 Task: Add an event with the title Second Sales Strategy Meeting, date '2024/04/05', time 7:30 AM to 9:30 AMand add a description: At the conclusion of the Networking Mixer Event, participants will have the opportunity to reflect on their networking experiences, share their key takeaways, and provide feedback on the event. Contact information exchanged during the event will enable attendees to follow up and nurture the connections made, ensuring that the networking experience extends beyond the event itself., put the event into Orange category . Add location for the event as: 890 Olive Lane, Girona, Spain, logged in from the account softage.7@softage.netand send the event invitation to softage.6@softage.net and softage.8@softage.net. Set a reminder for the event 74 week before
Action: Mouse moved to (133, 150)
Screenshot: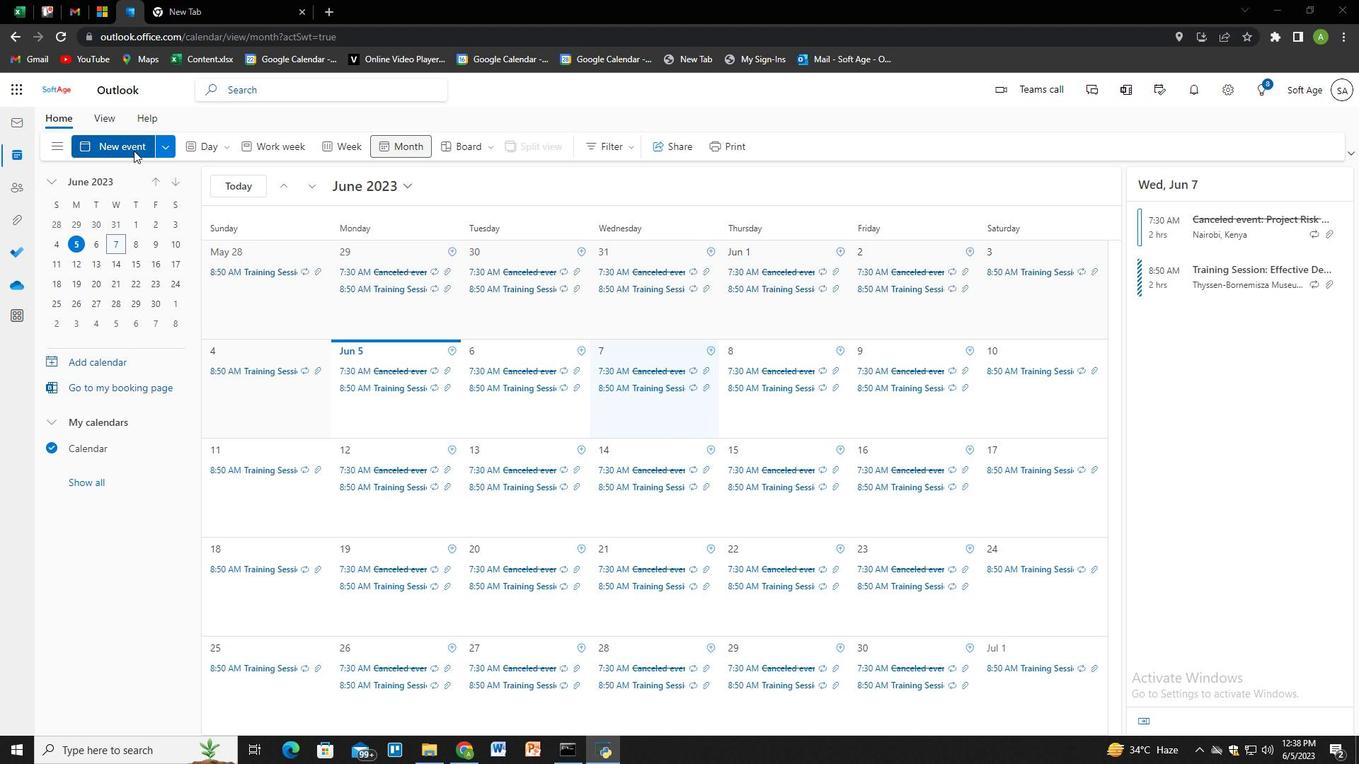 
Action: Mouse pressed left at (133, 150)
Screenshot: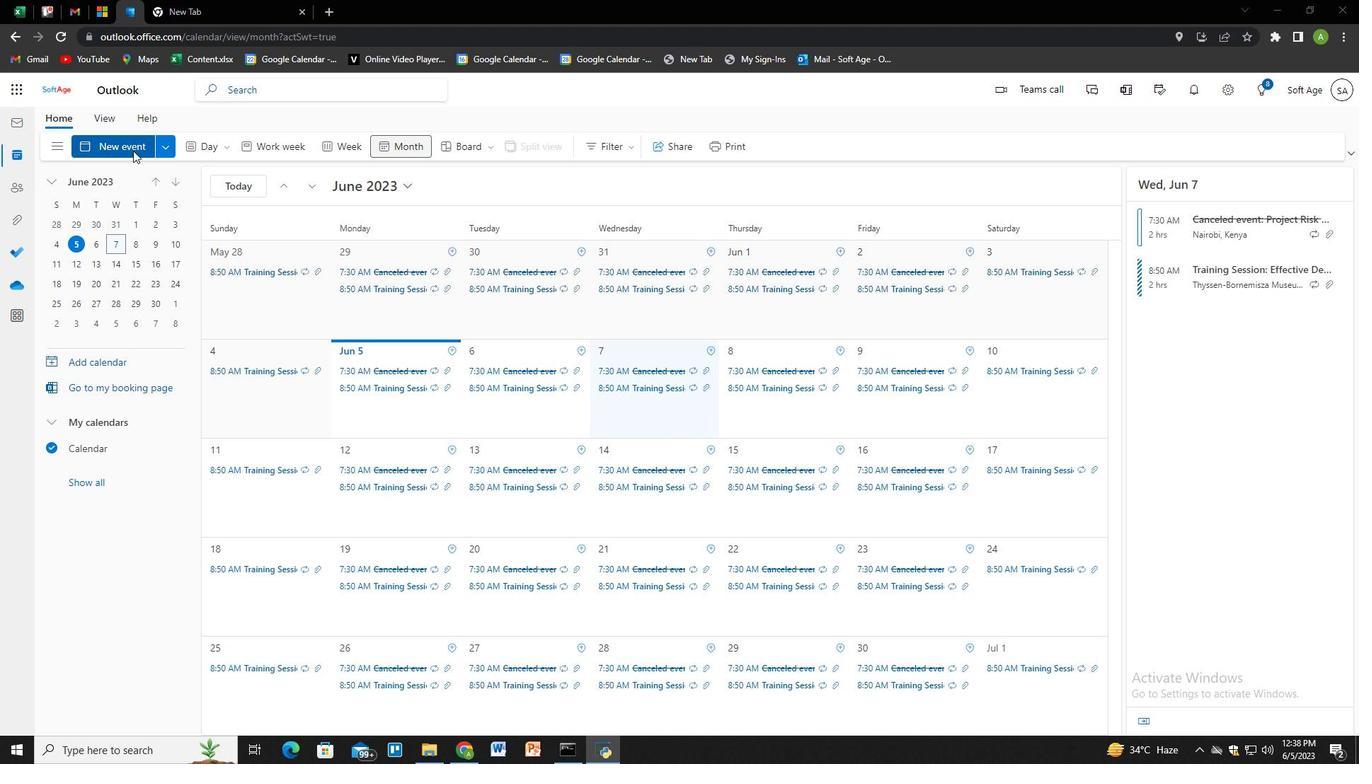 
Action: Mouse moved to (362, 234)
Screenshot: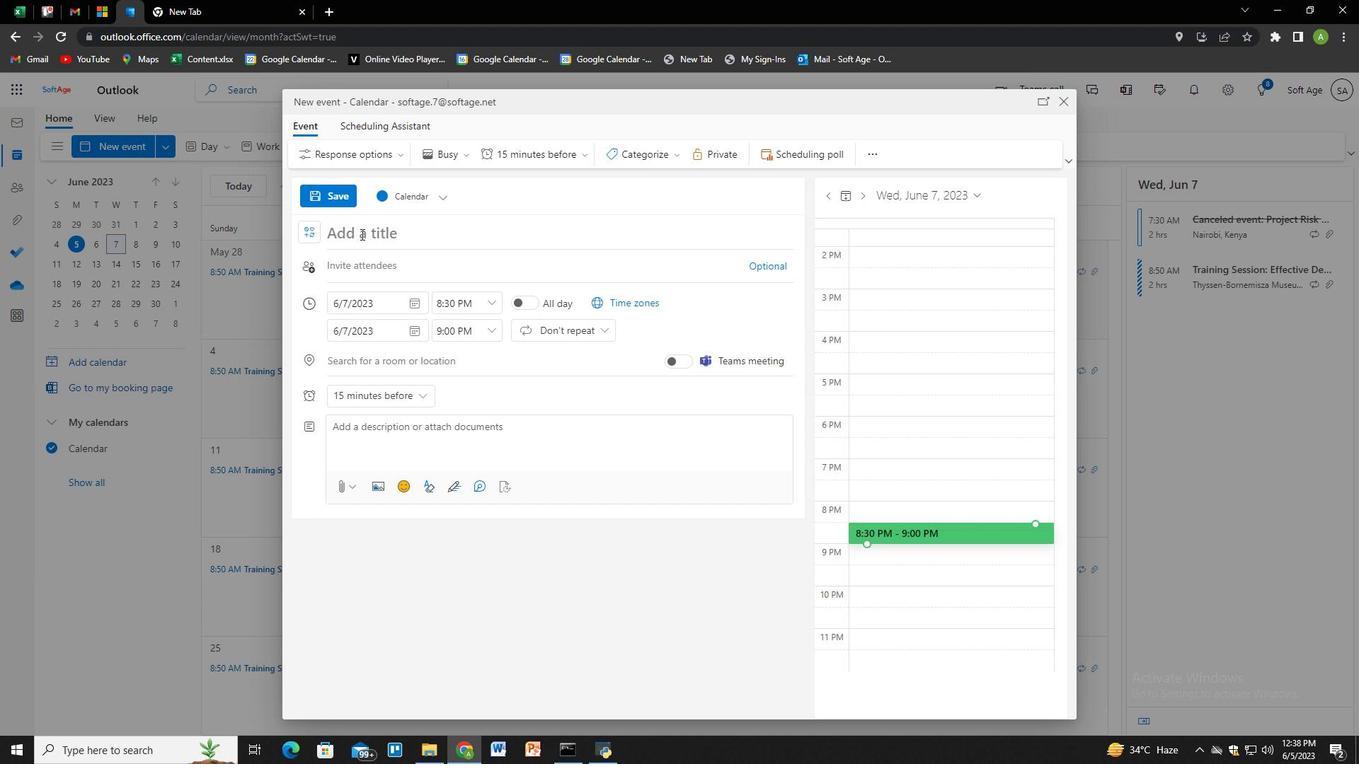 
Action: Key pressed <Key.shift>Secon<Key.space><Key.backspace>d<Key.space><Key.shift>Sales<Key.space><Key.shift>Strategy<Key.space><Key.shift>Meeting
Screenshot: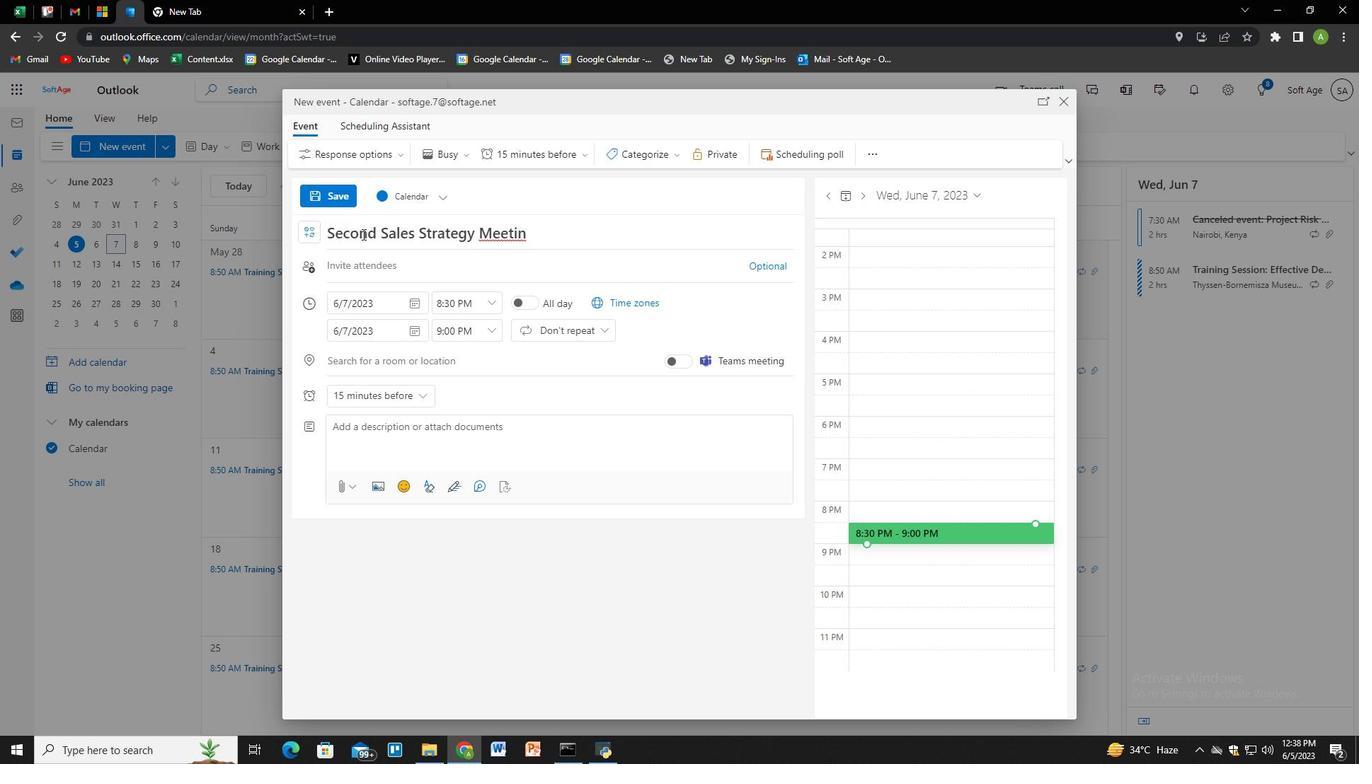
Action: Mouse moved to (412, 308)
Screenshot: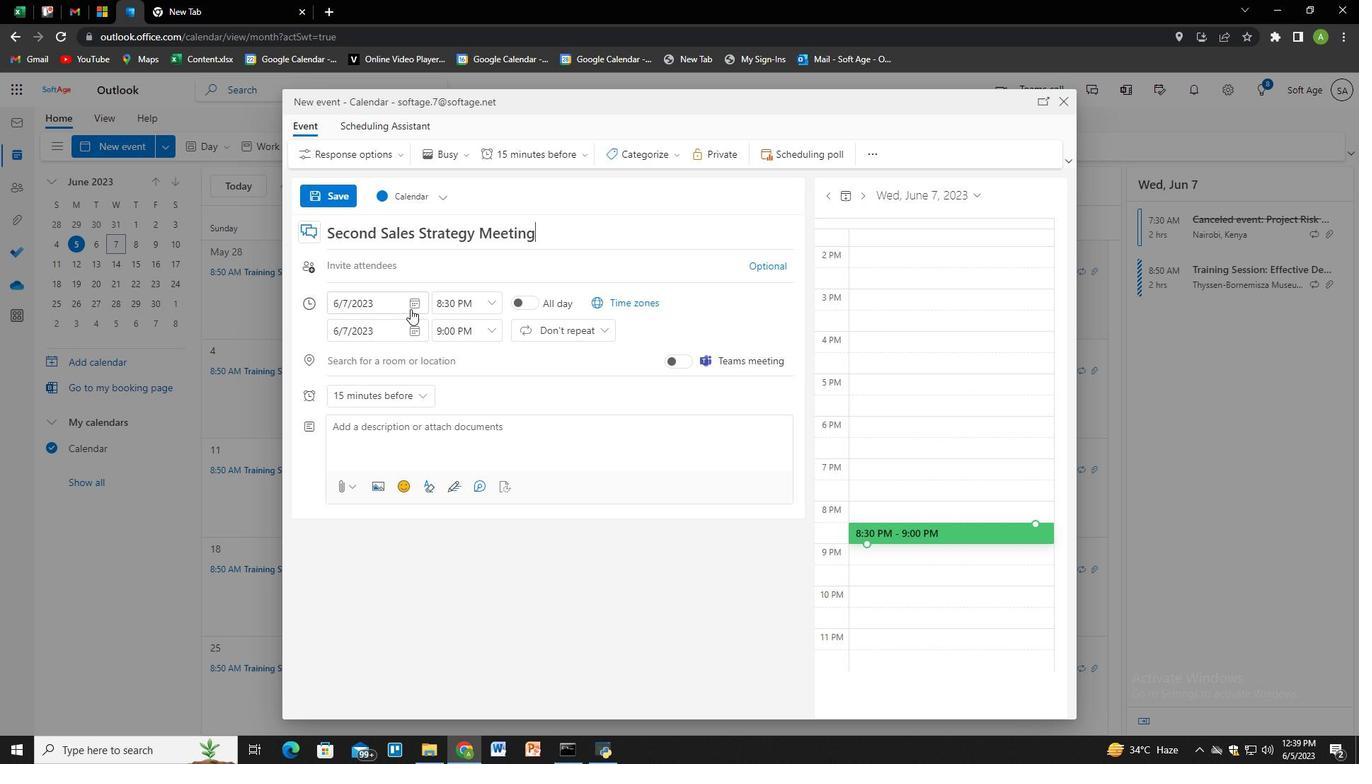 
Action: Mouse pressed left at (412, 308)
Screenshot: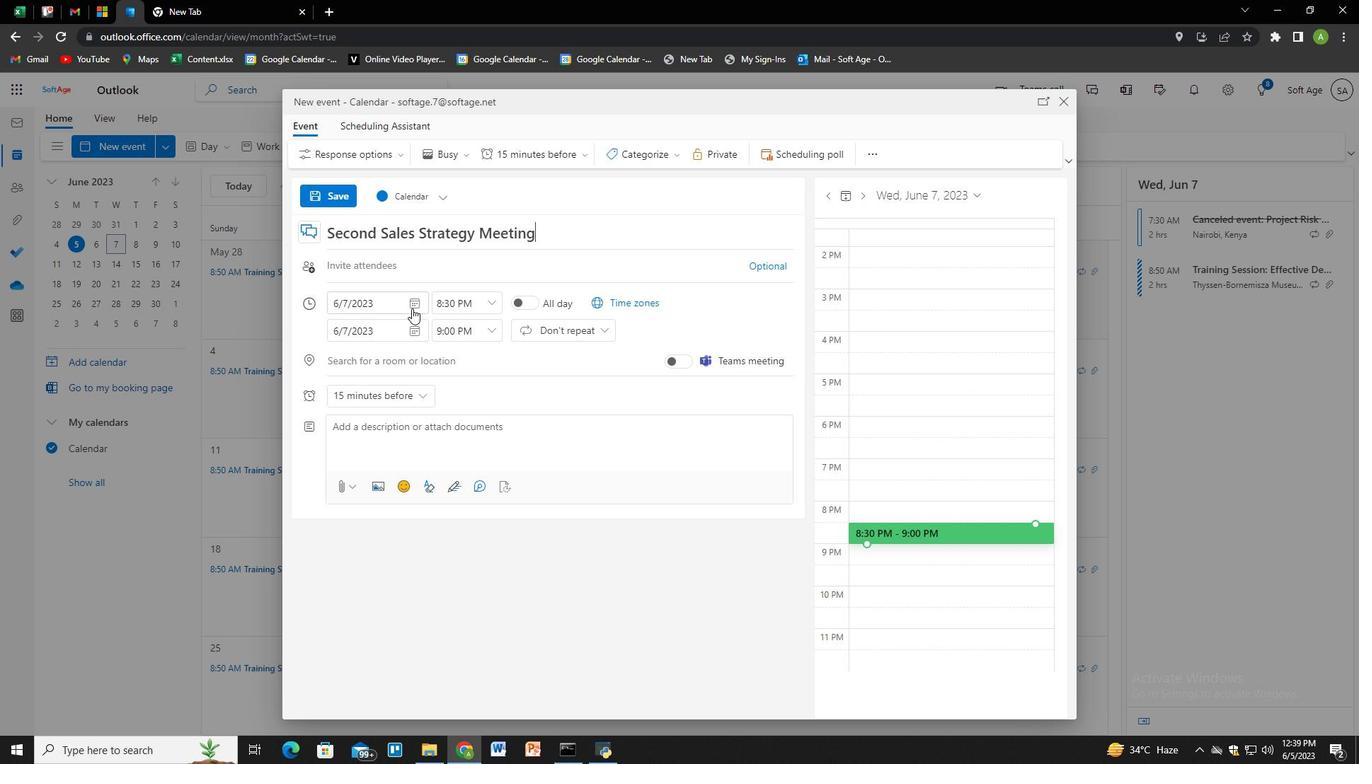 
Action: Mouse moved to (451, 328)
Screenshot: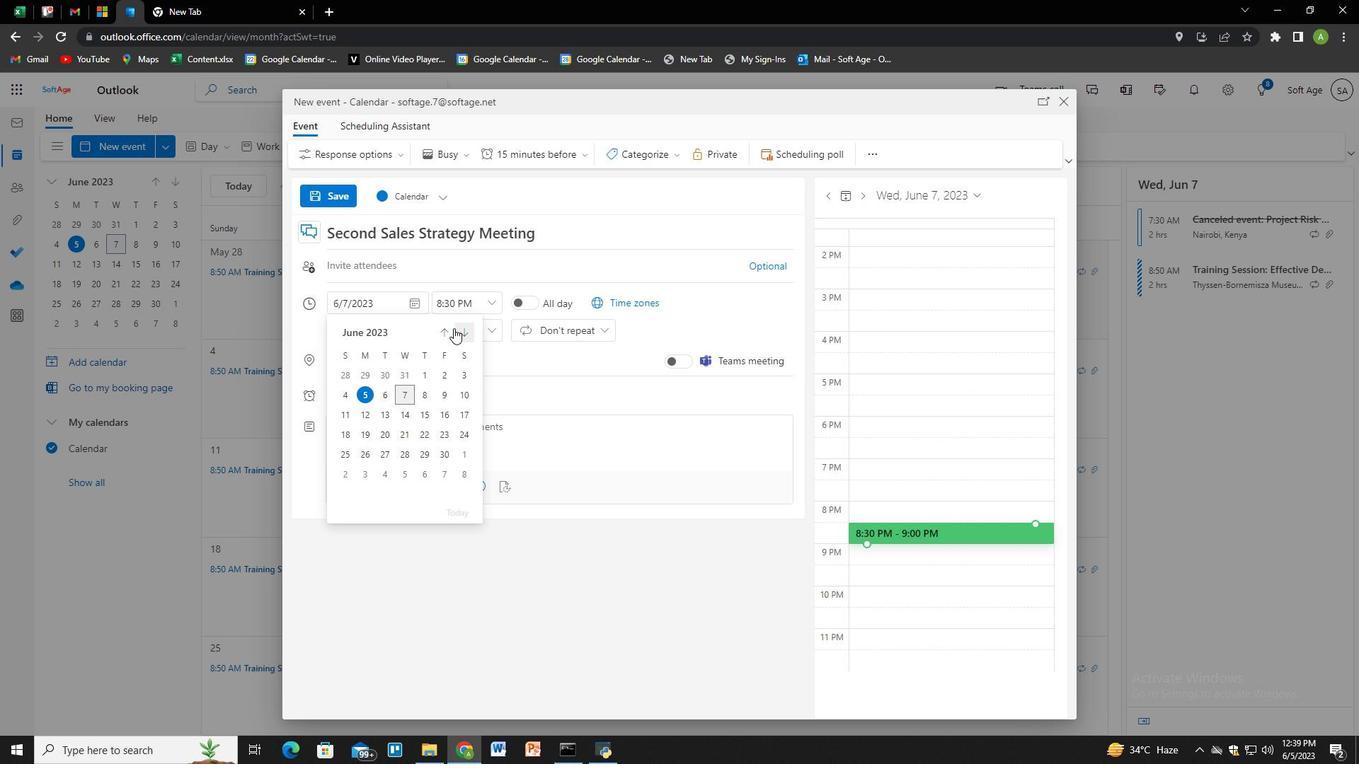 
Action: Mouse pressed left at (451, 328)
Screenshot: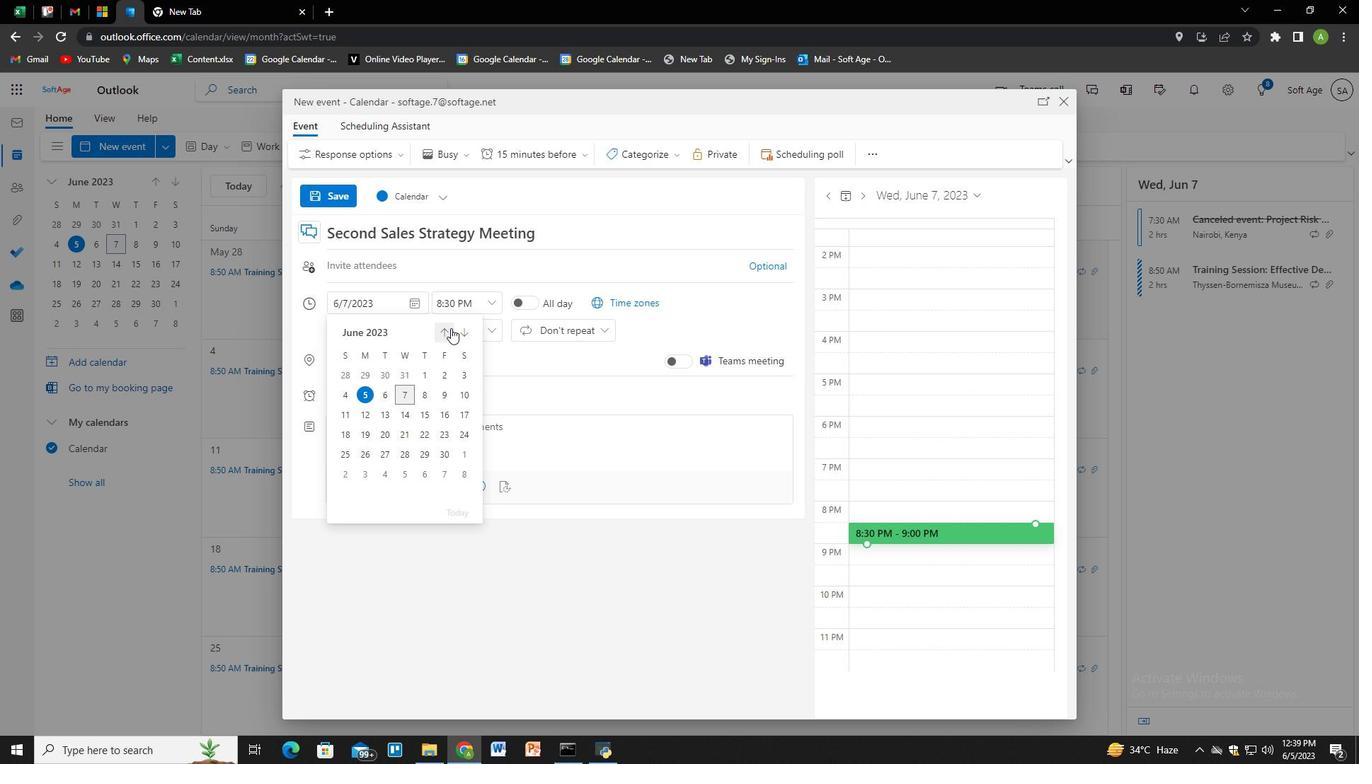 
Action: Mouse pressed left at (451, 328)
Screenshot: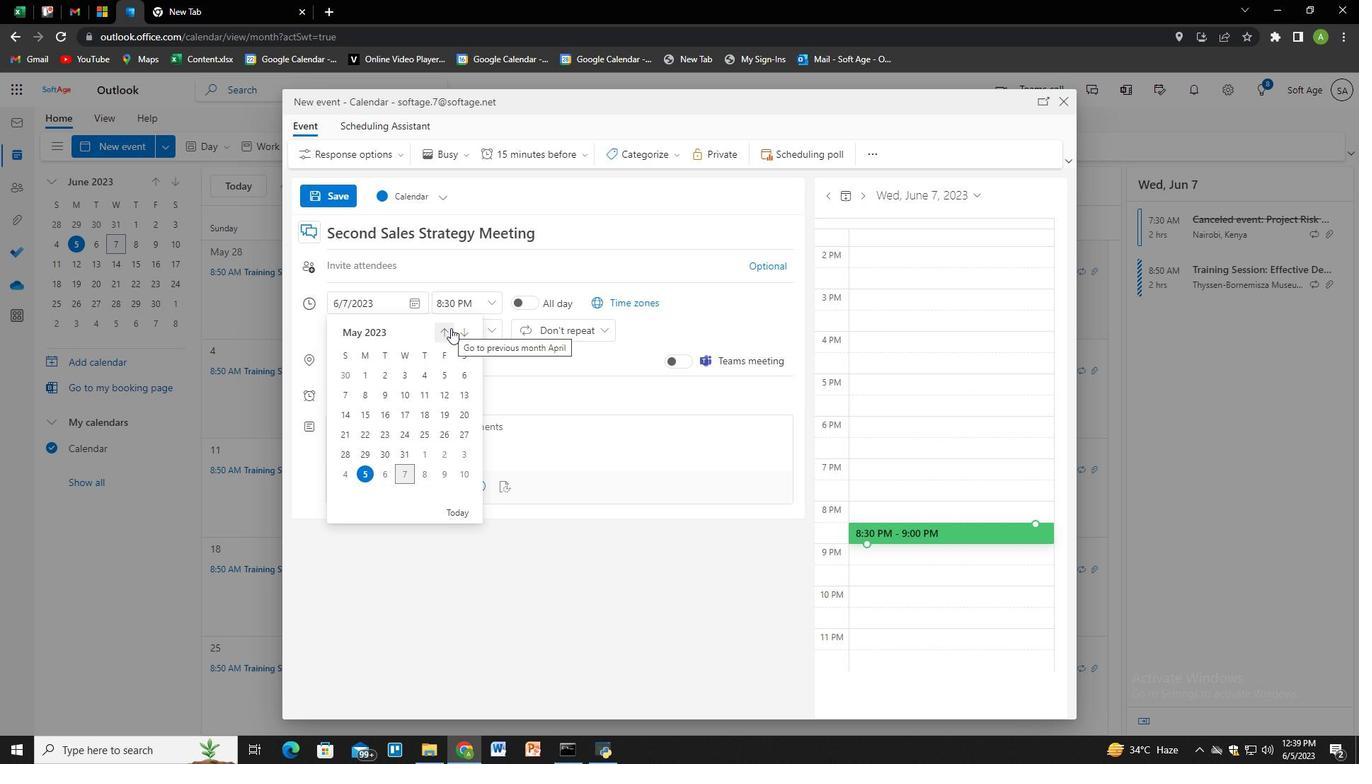 
Action: Mouse moved to (407, 396)
Screenshot: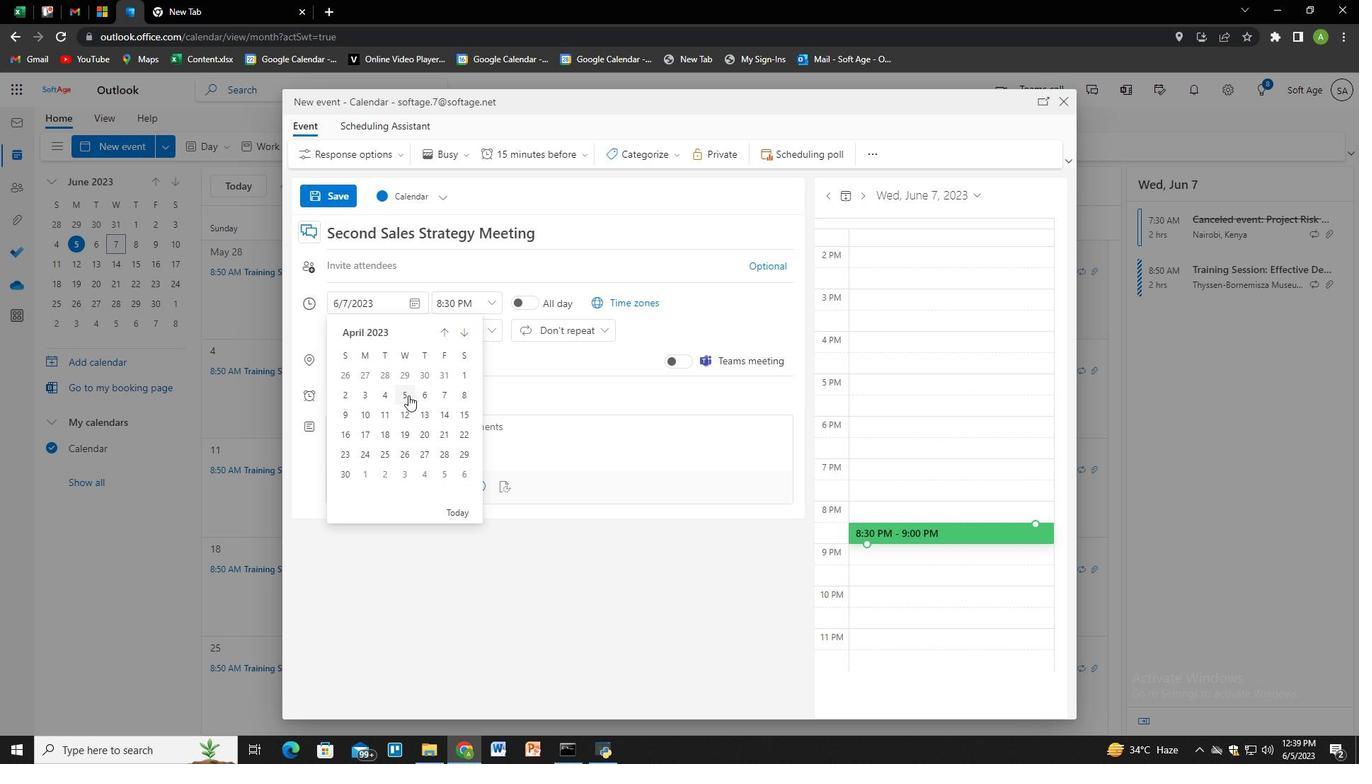 
Action: Mouse pressed left at (407, 396)
Screenshot: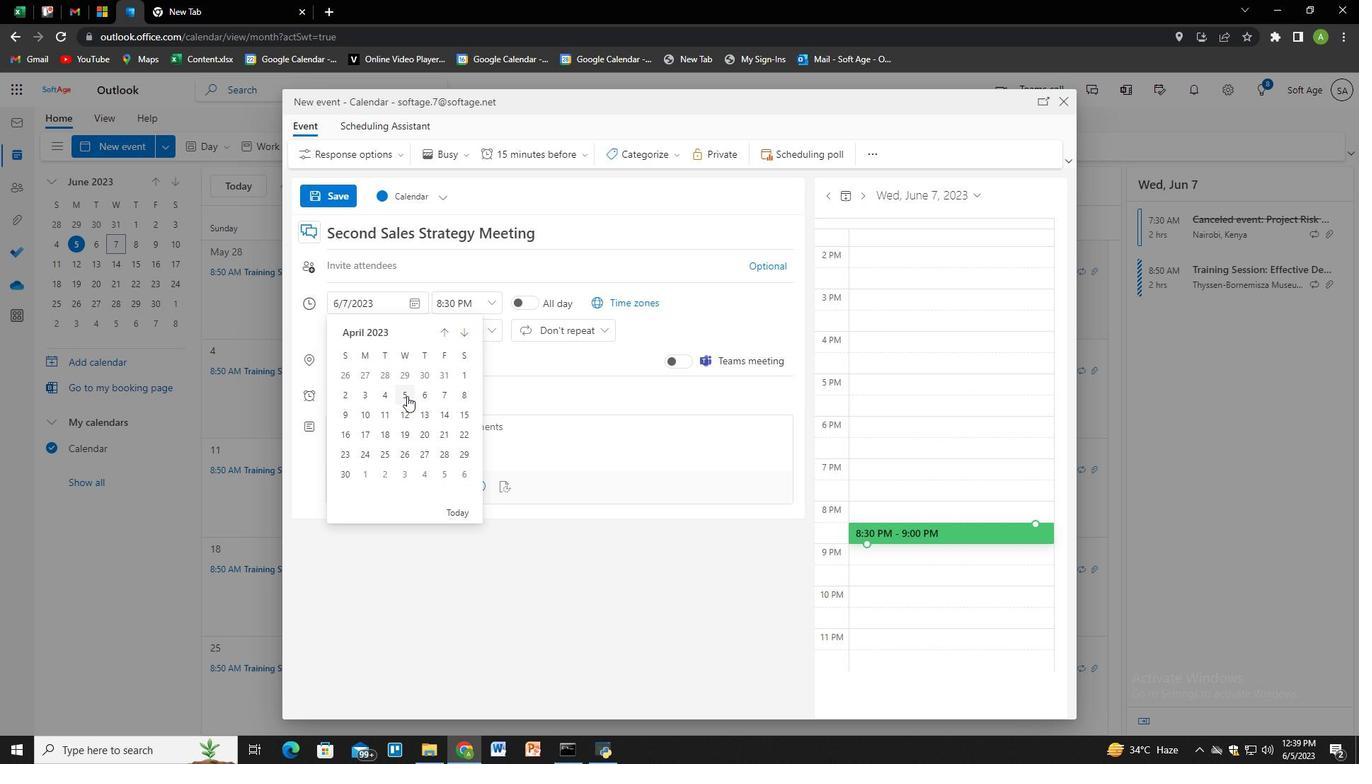 
Action: Mouse moved to (461, 303)
Screenshot: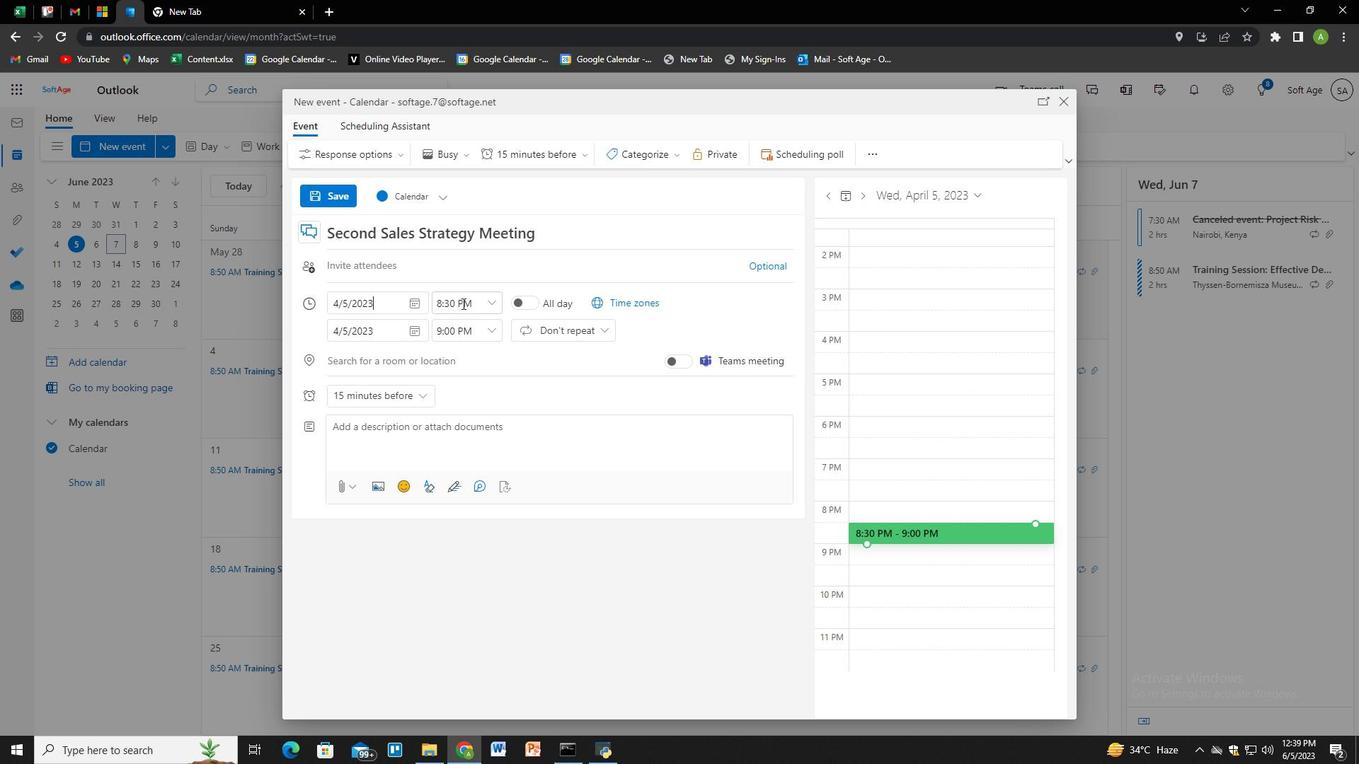 
Action: Mouse pressed left at (461, 303)
Screenshot: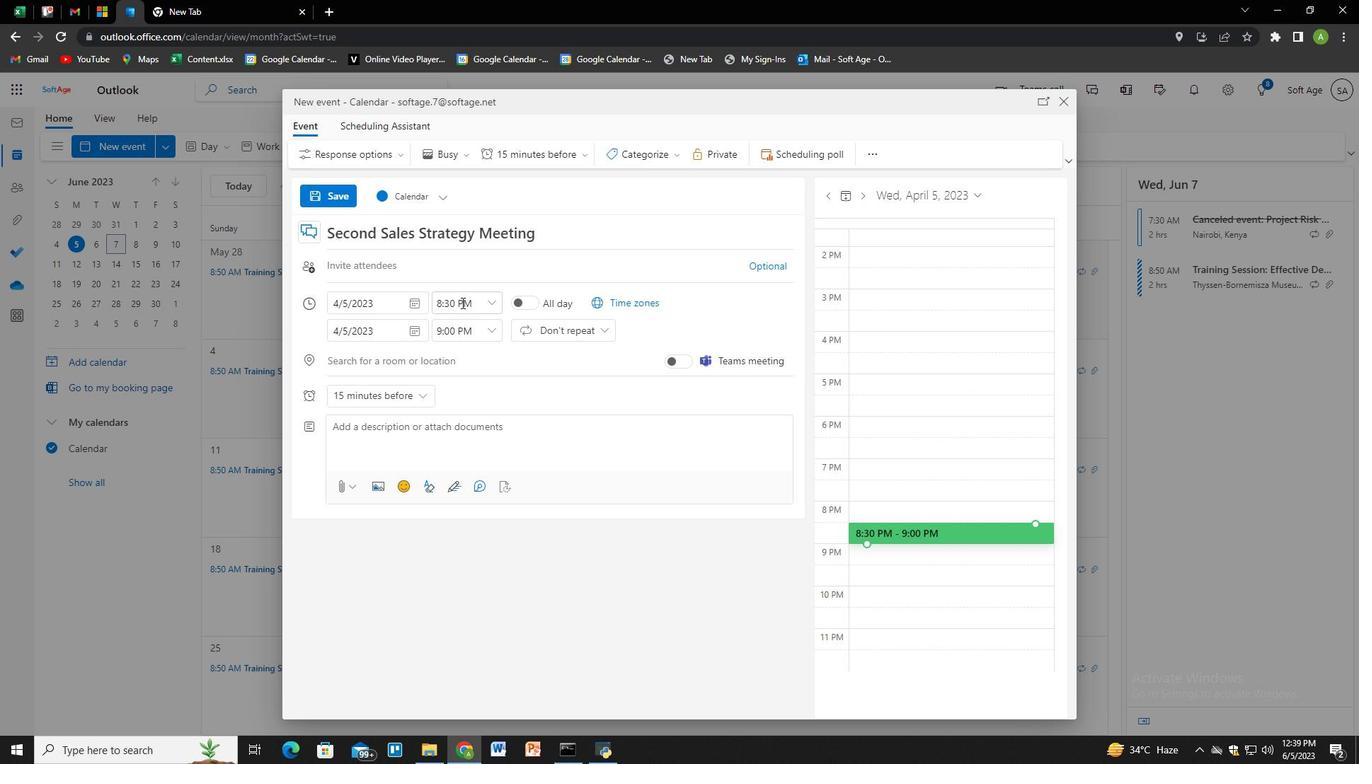 
Action: Mouse pressed left at (461, 303)
Screenshot: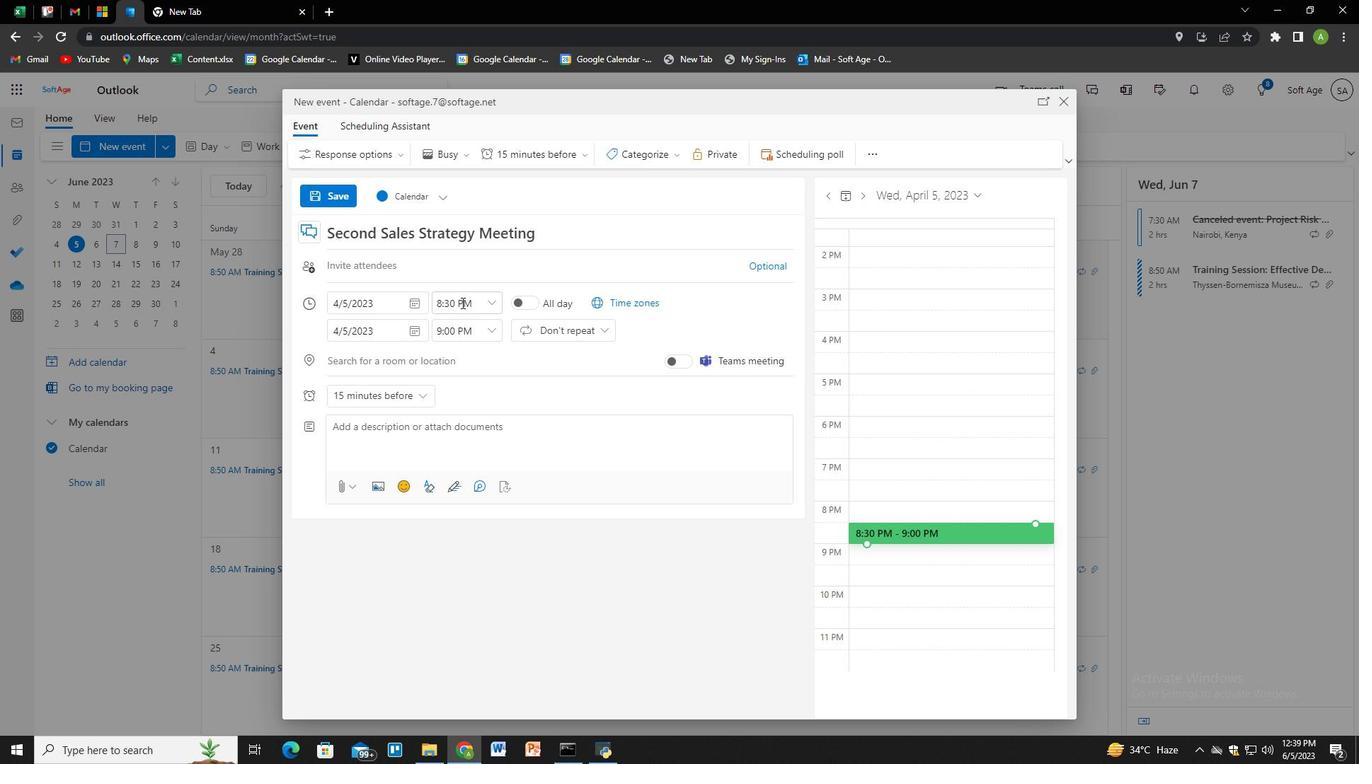 
Action: Key pressed 7<Key.shift>:30<Key.space><Key.shift>AMM<Key.tab><Key.tab>9<Key.shift_r>:30<Key.space><Key.shift>AMM
Screenshot: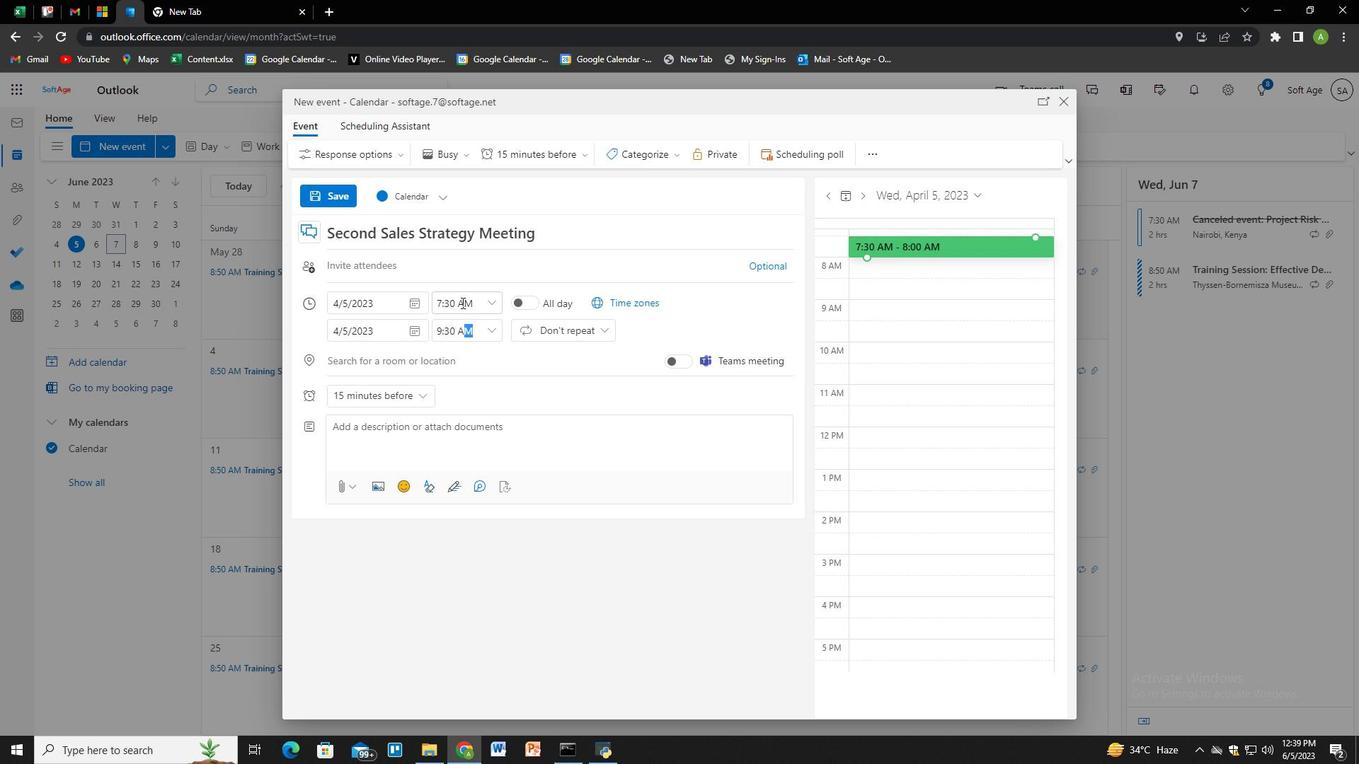
Action: Mouse moved to (464, 362)
Screenshot: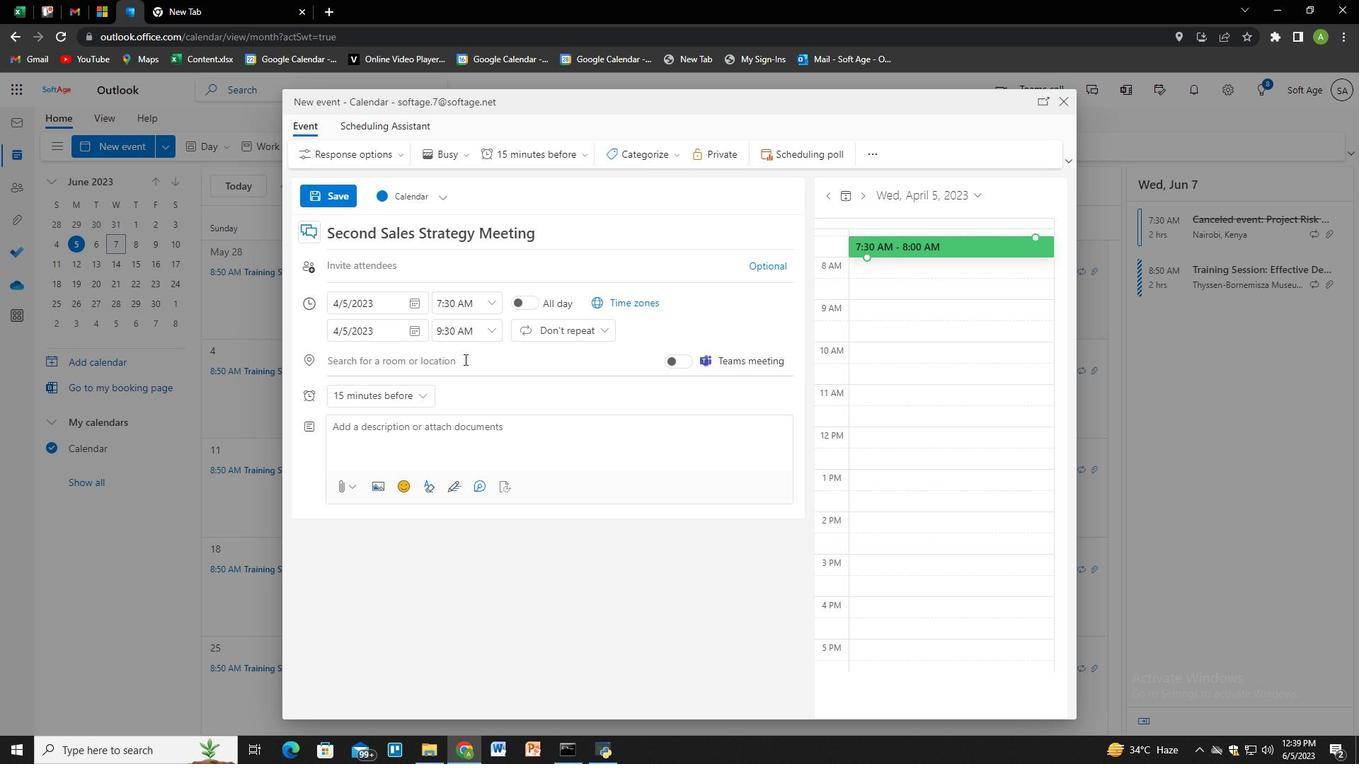 
Action: Mouse pressed left at (464, 362)
Screenshot: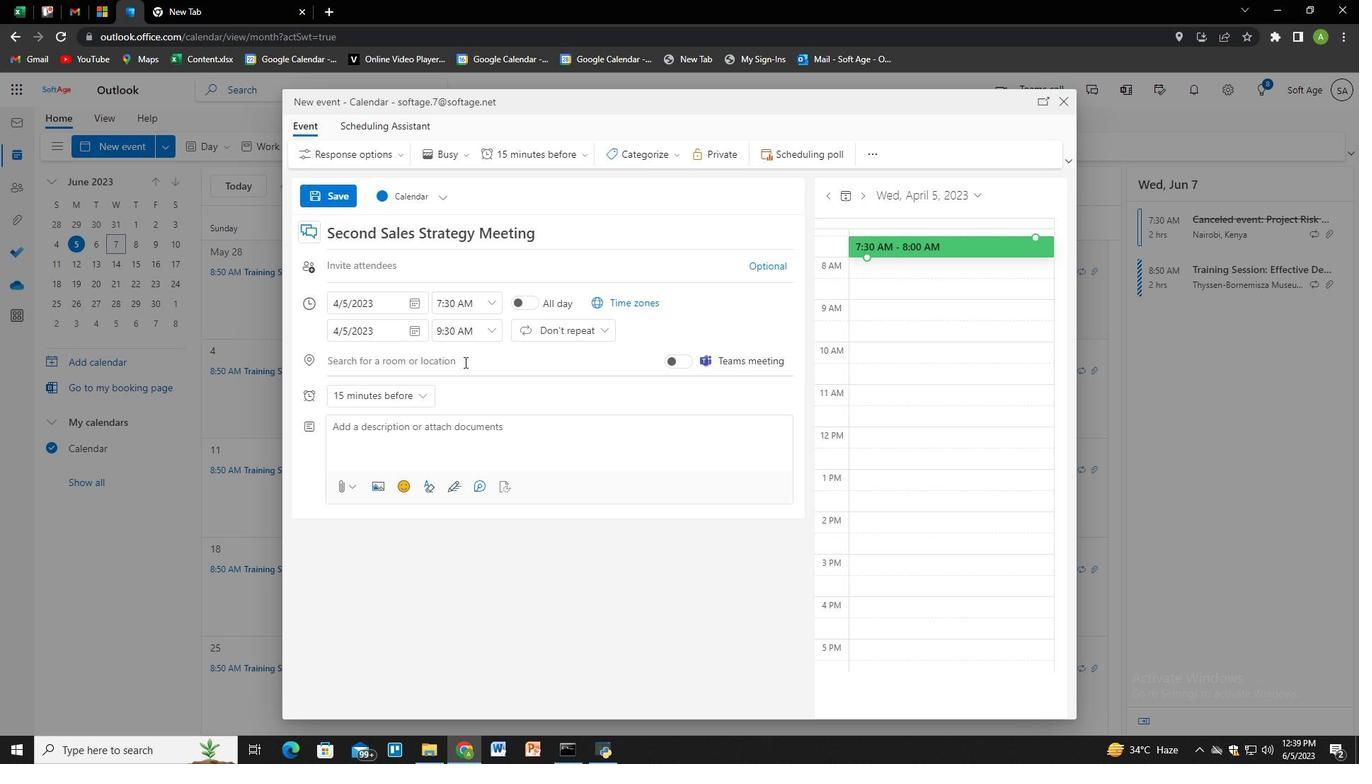 
Action: Mouse moved to (603, 448)
Screenshot: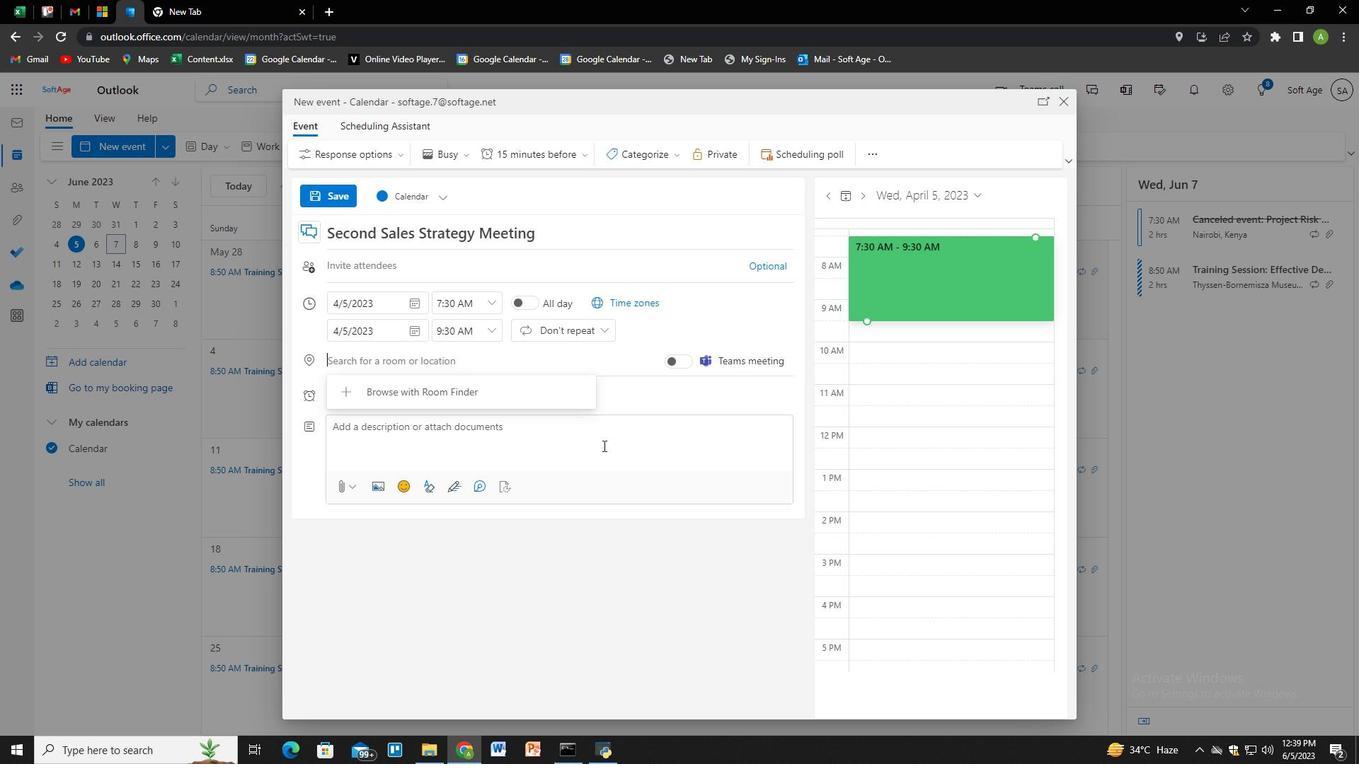 
Action: Mouse pressed left at (603, 448)
Screenshot: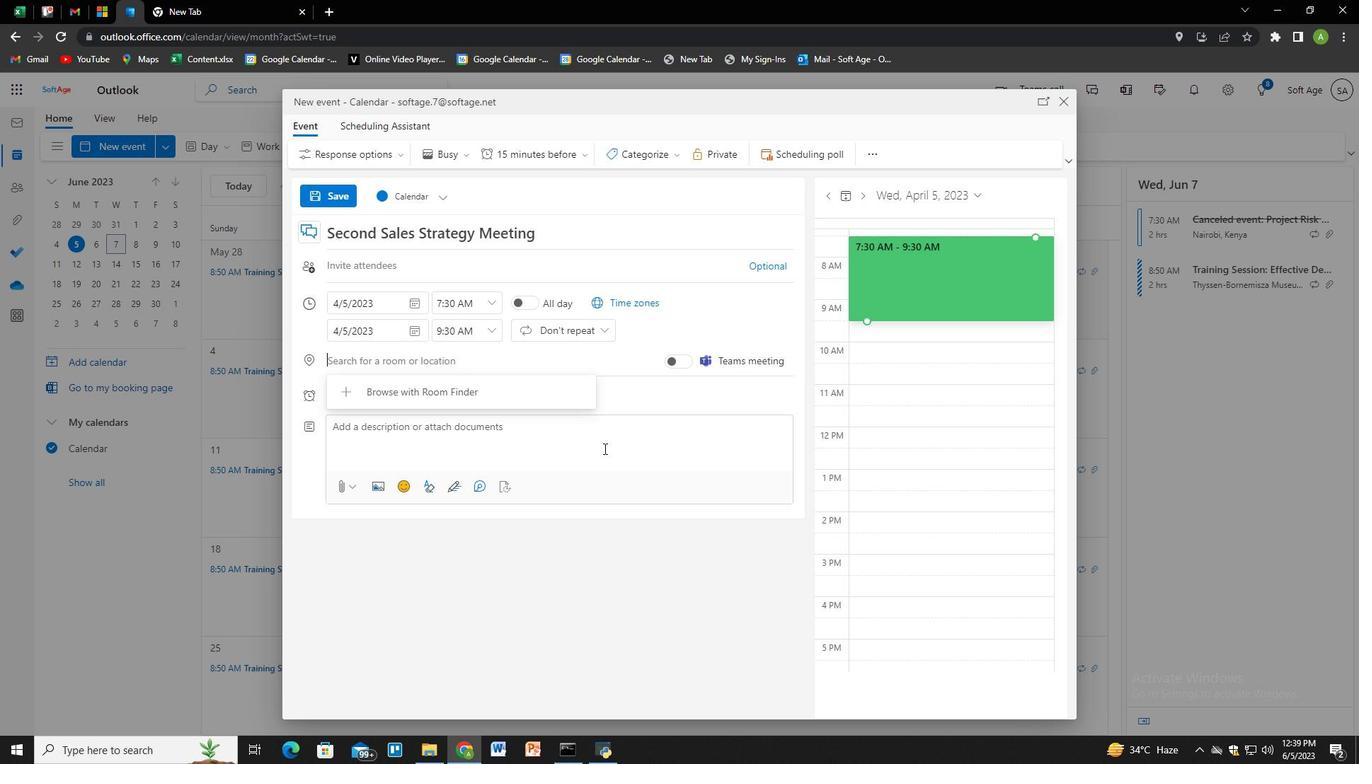 
Action: Key pressed <Key.shift>At<Key.space>the<Key.space>conclusion<Key.space>of<Key.space>the<Key.space><Key.shift>Networking<Key.space><Key.shift>Mixee<Key.backspace>r<Key.space><Key.shift>Event,<Key.space>participants<Key.space>will<Key.space>have<Key.space>the<Key.space>opportunity<Key.space>to<Key.space>reflecton<Key.space><Key.backspace><Key.backspace><Key.backspace><Key.space>on<Key.space>their<Key.space>key<Key.space>takewa<Key.backspace><Key.backspace>aways,<Key.space>n<Key.backspace>and<Key.space>provide<Key.space>feedback<Key.space>on<Key.space>the<Key.space>en<Key.backspace>vent.<Key.space><Key.shift>COn<Key.backspace><Key.backspace>ontact<Key.space>informations<Key.space>ex<Key.backspace><Key.backspace><Key.backspace><Key.backspace><Key.space>exchange<Key.space>duringthe<Key.backspace><Key.backspace><Key.space>t<Key.backspace><Key.backspace><Key.backspace><Key.space>the<Key.space>event<Key.space>will<Key.space>enable<Key.space>attendees<Key.space>to<Key.space>follow<Key.space>up<Key.space>and<Key.space>nurture<Key.space>the<Key.space>connections<Key.space>made,<Key.space>ensuring<Key.space>that<Key.space>the<Key.space>networking<Key.space>the<Key.space>connections<Key.space>made,<Key.space>ensuring<Key.space>that<Key.space>the<Key.space>neew<Key.backspace><Key.backspace>tworking<Key.space>experience<Key.space>extens<Key.backspace>ds<Key.space>beyond<Key.space>the<Key.space>eventi<Key.backspace><Key.space>itsels<Key.backspace>d<Key.backspace>f.
Screenshot: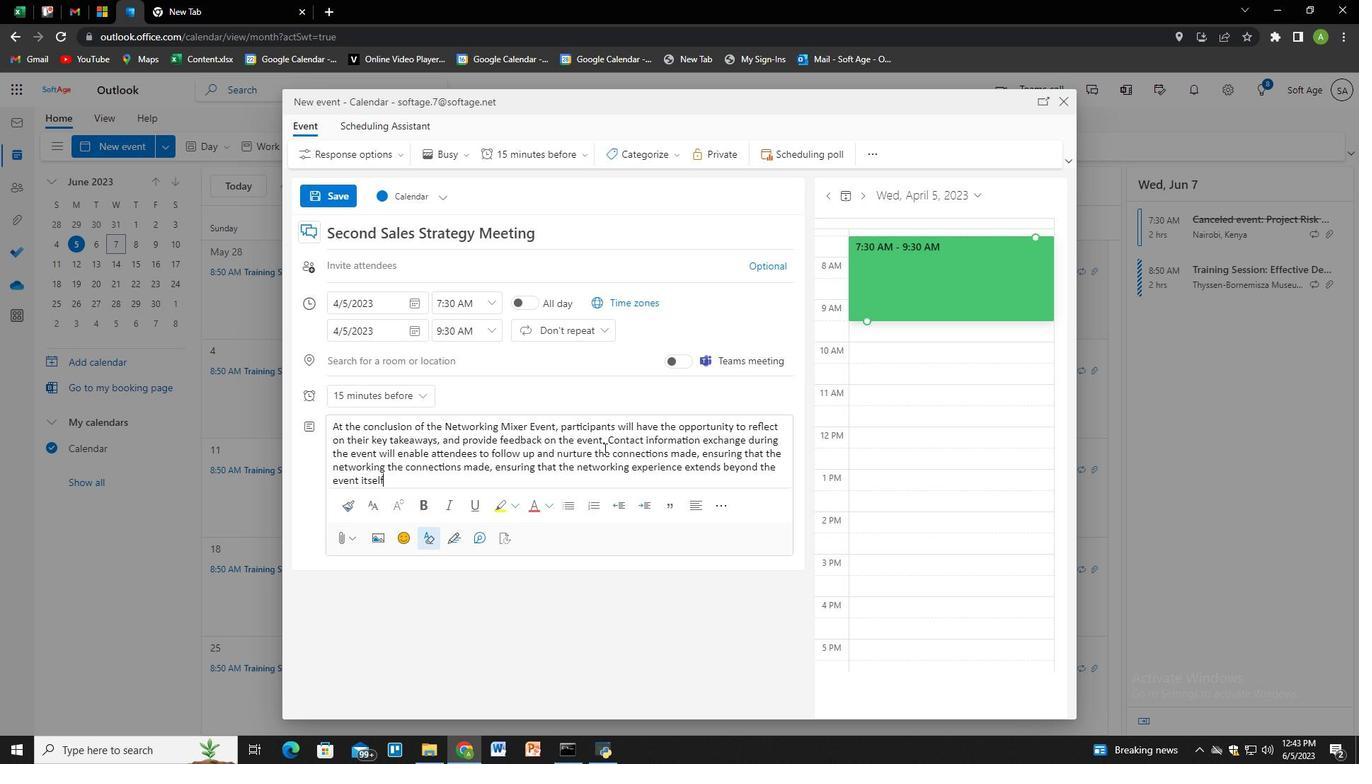 
Action: Mouse moved to (631, 392)
Screenshot: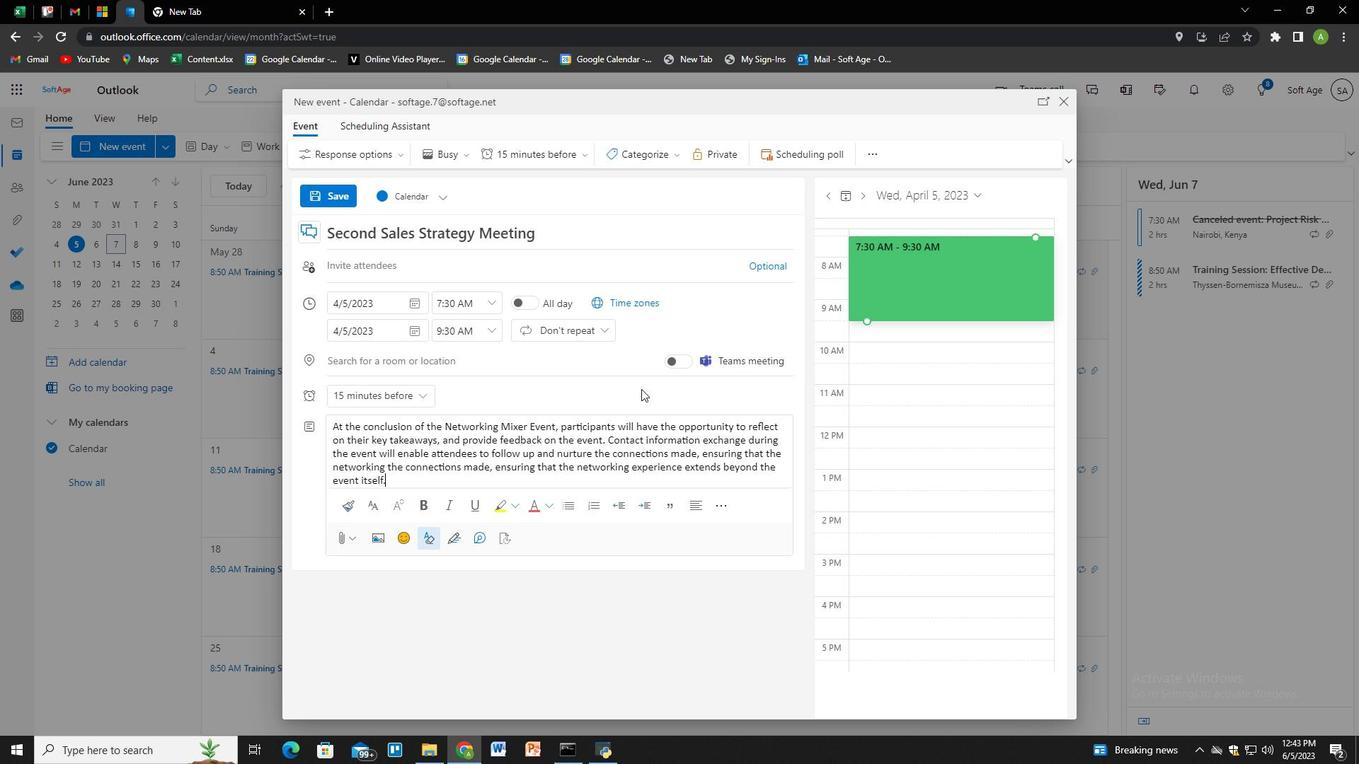 
Action: Mouse pressed left at (631, 392)
Screenshot: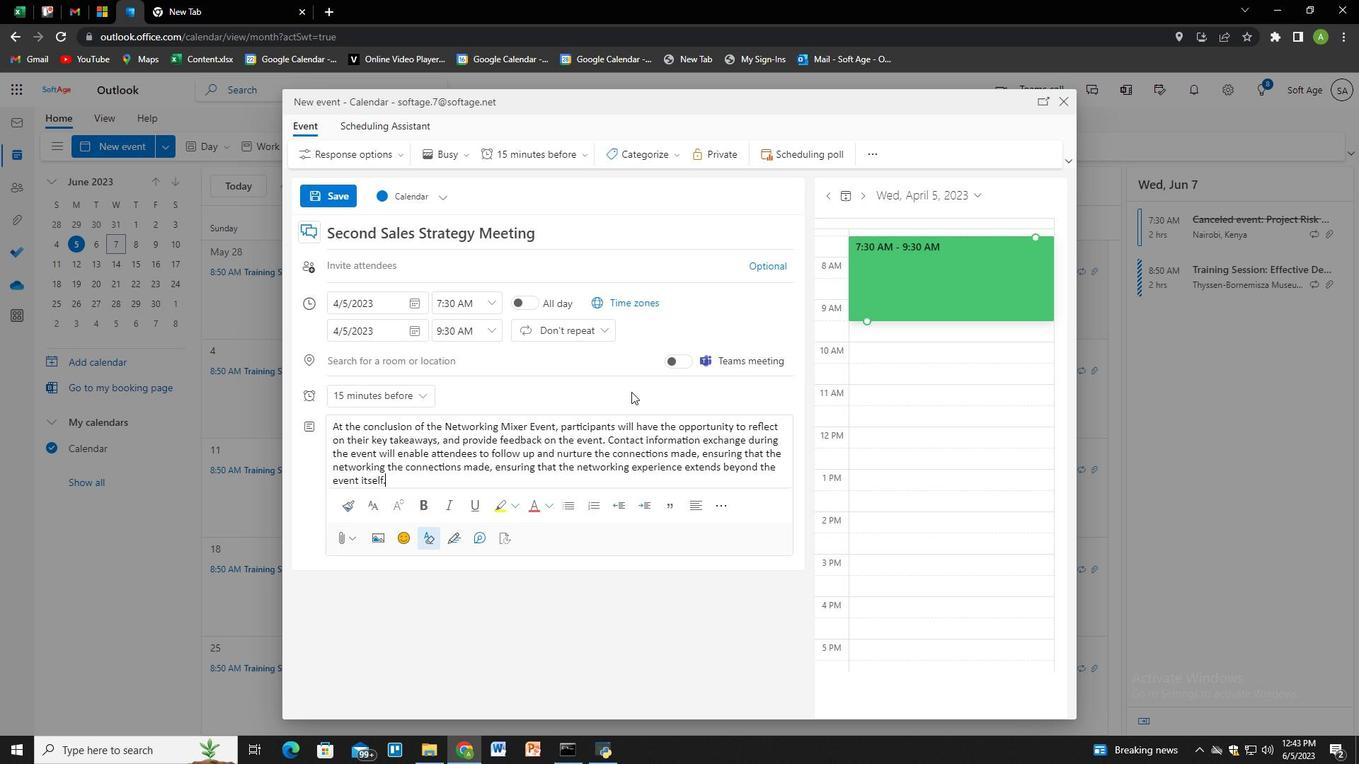 
Action: Mouse moved to (657, 153)
Screenshot: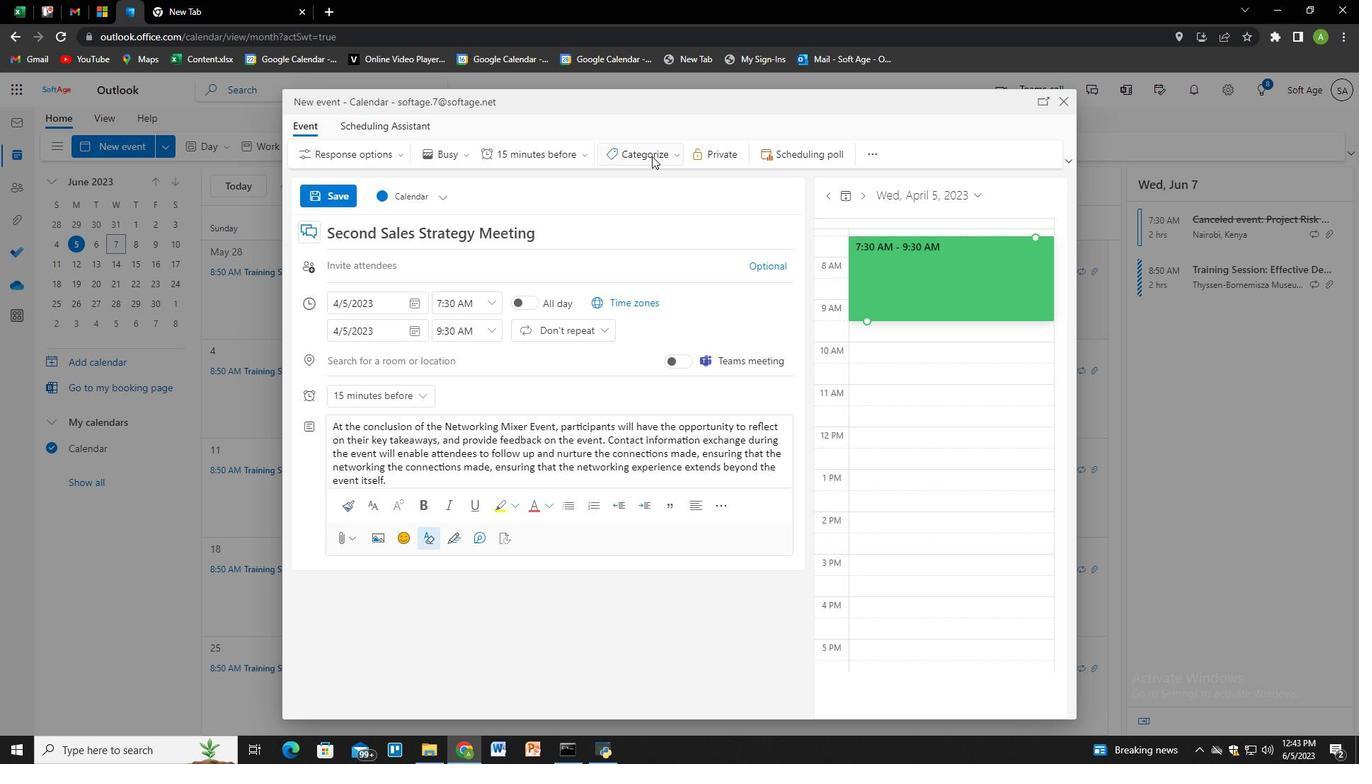 
Action: Mouse pressed left at (657, 153)
Screenshot: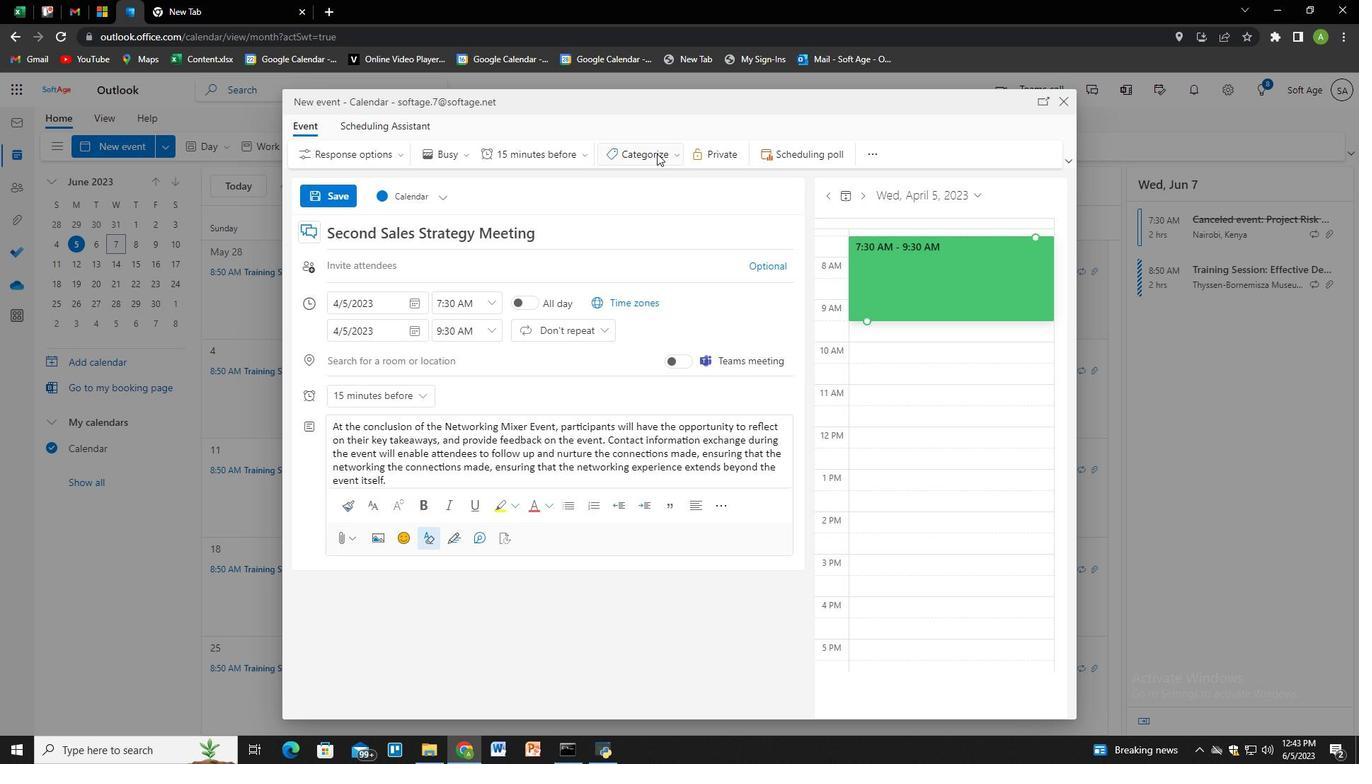 
Action: Mouse moved to (652, 222)
Screenshot: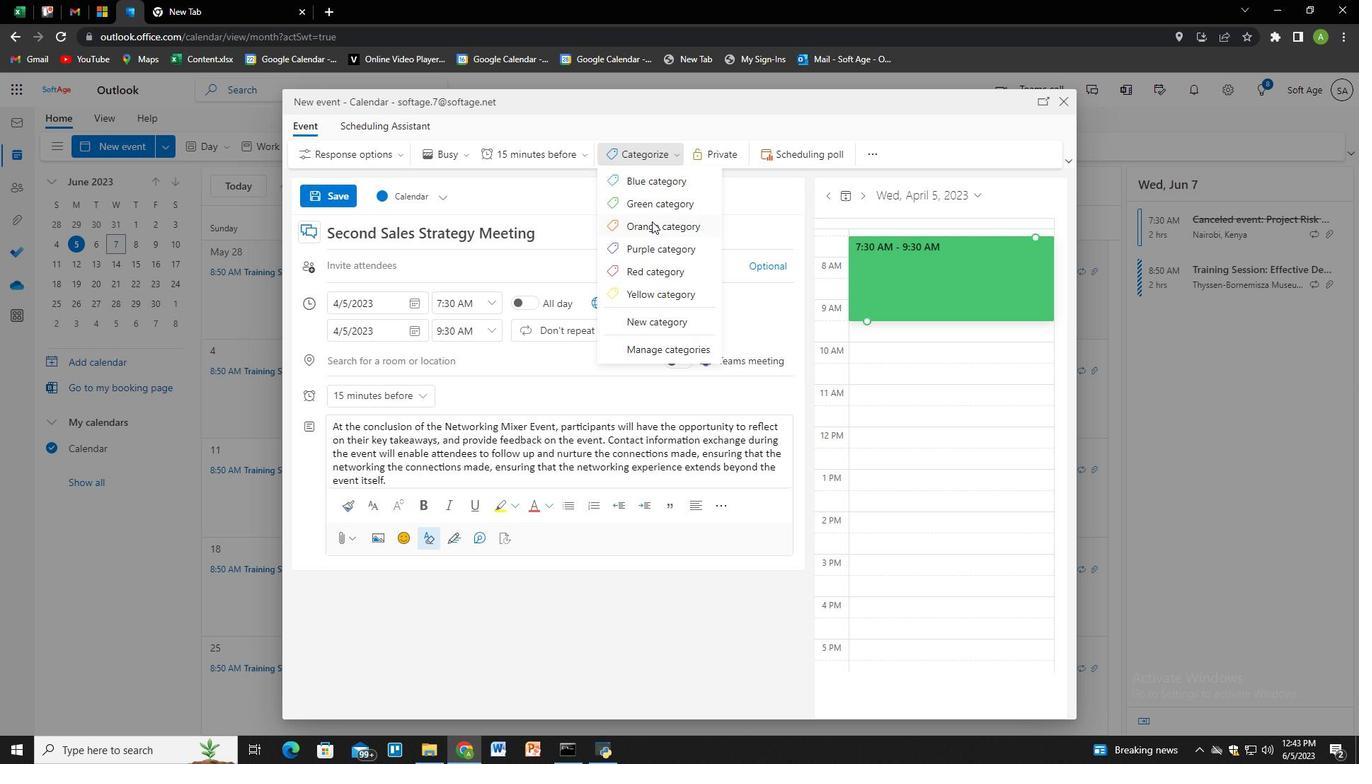 
Action: Mouse pressed left at (652, 222)
Screenshot: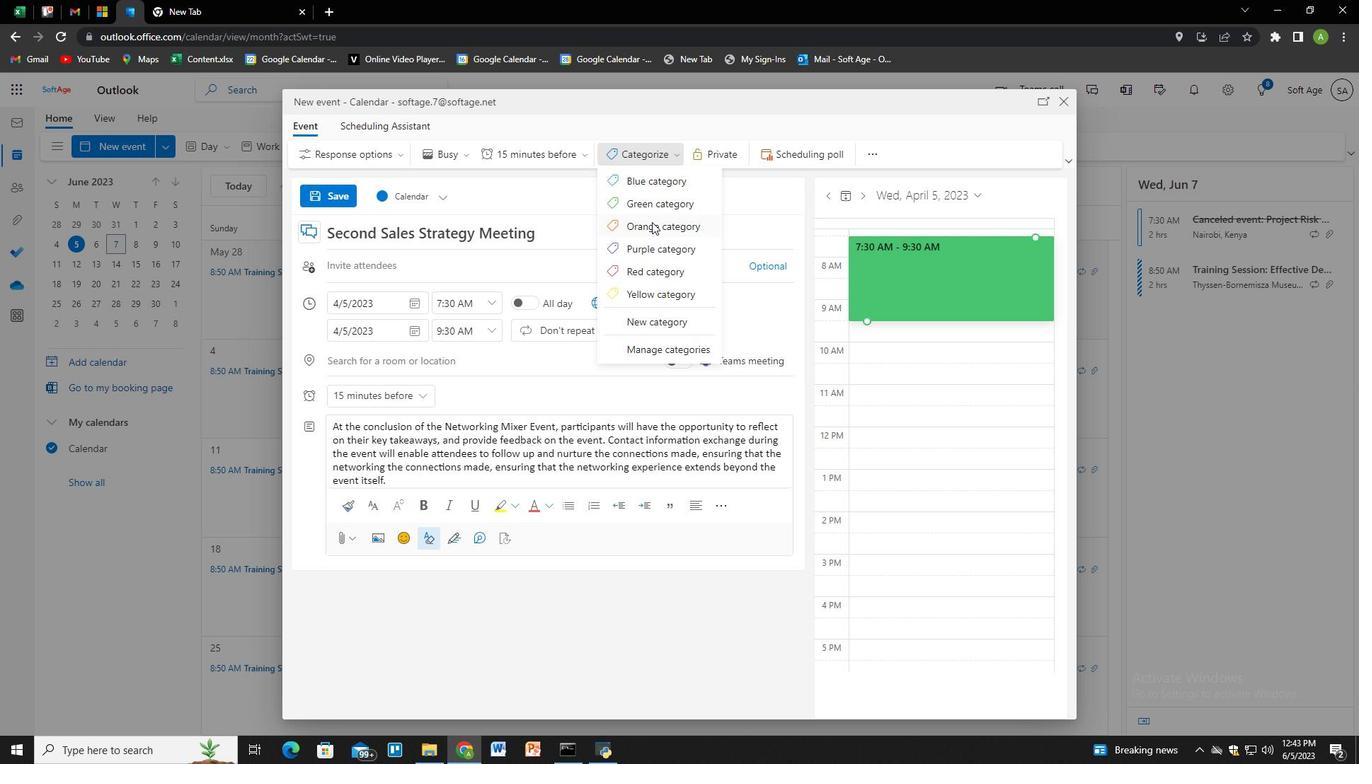 
Action: Mouse moved to (404, 268)
Screenshot: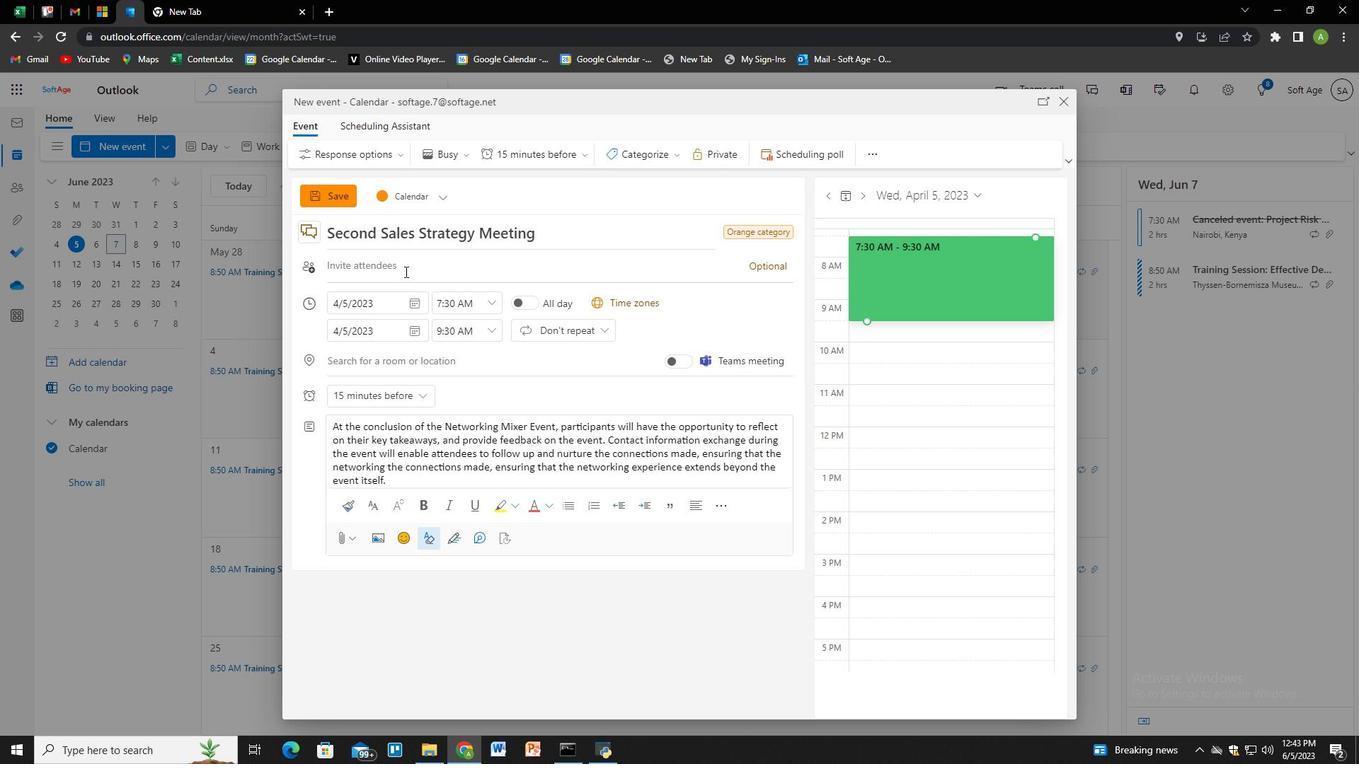
Action: Mouse pressed left at (404, 268)
Screenshot: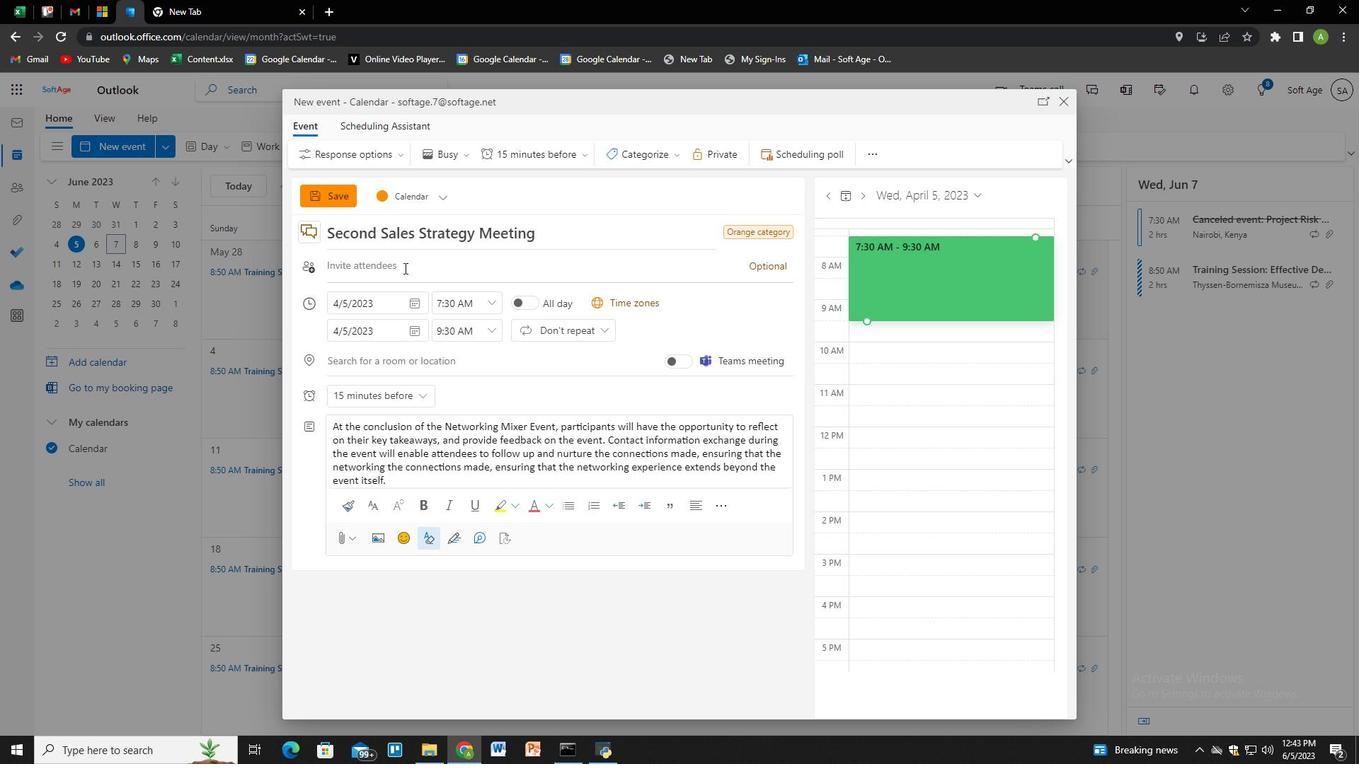 
Action: Mouse moved to (710, 308)
Screenshot: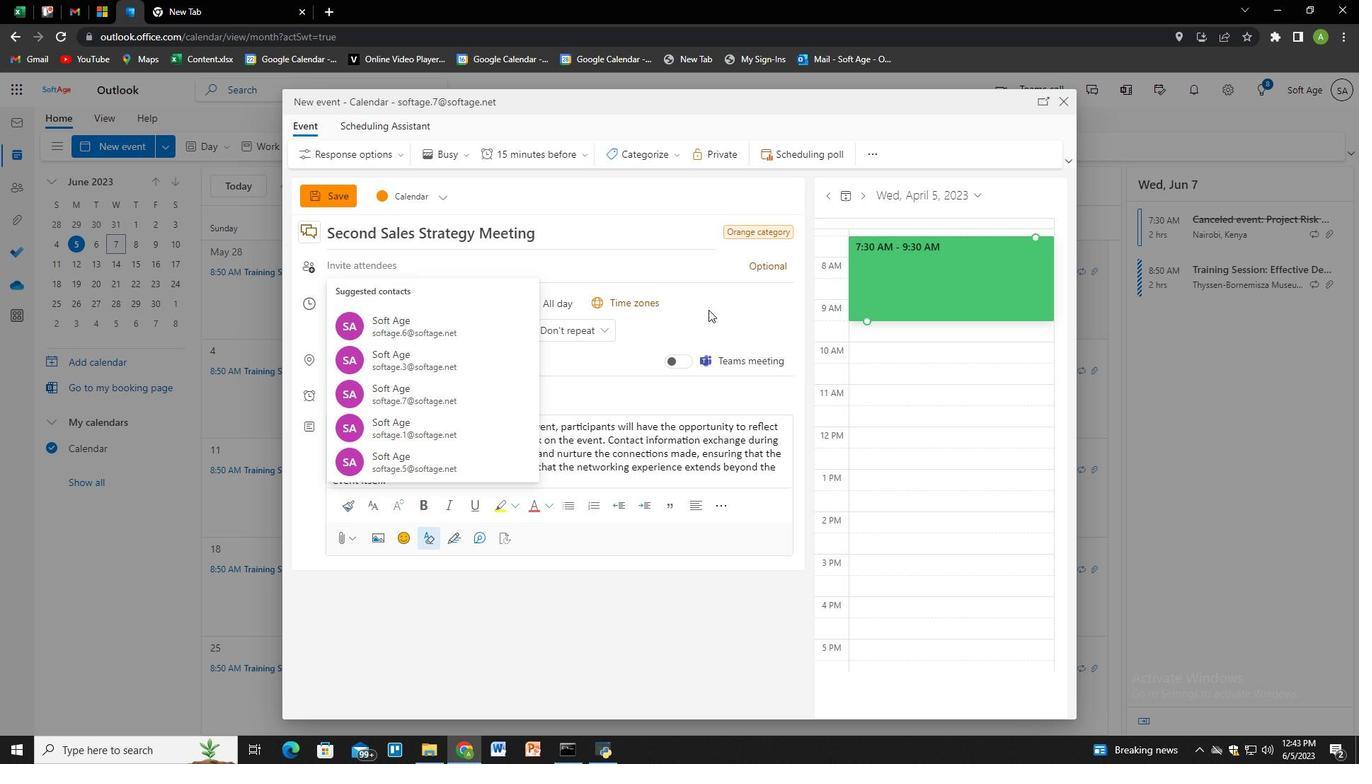 
Action: Mouse pressed left at (710, 308)
Screenshot: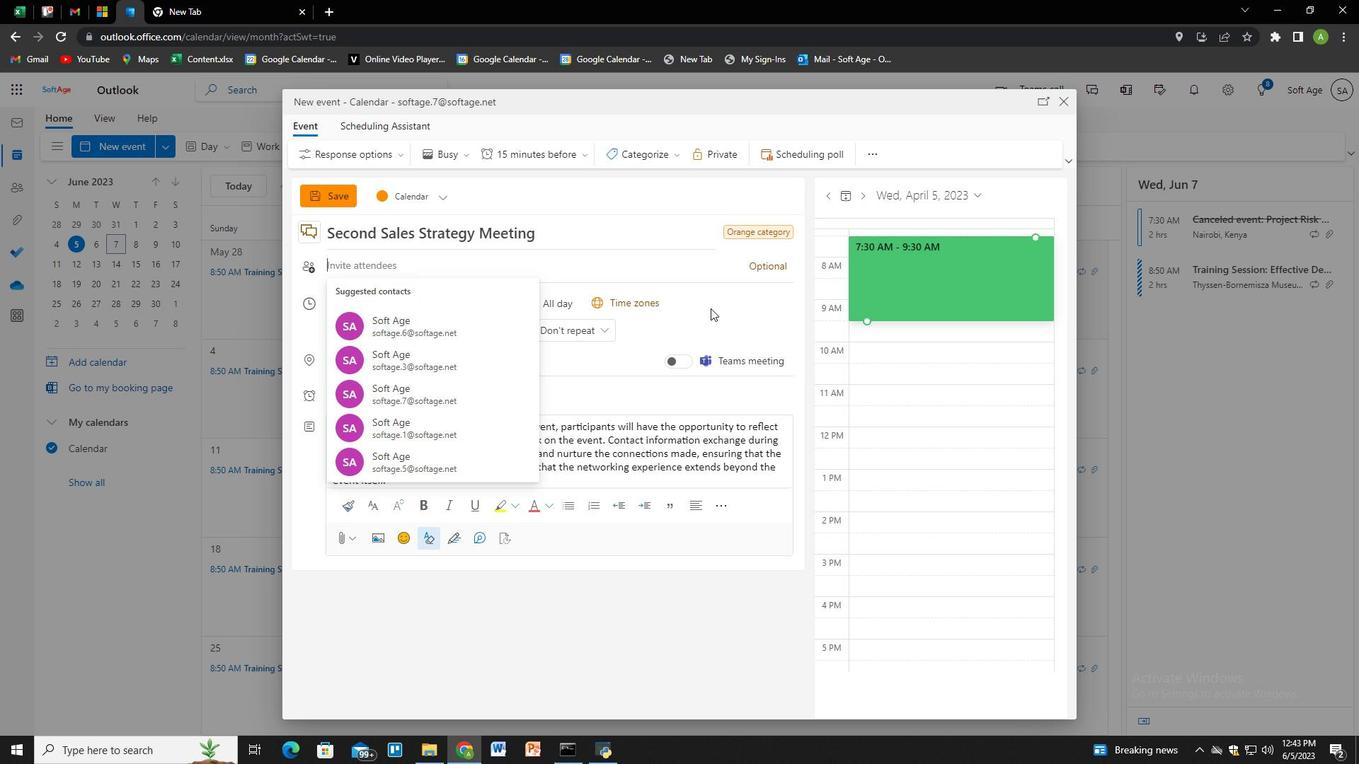 
Action: Mouse moved to (412, 358)
Screenshot: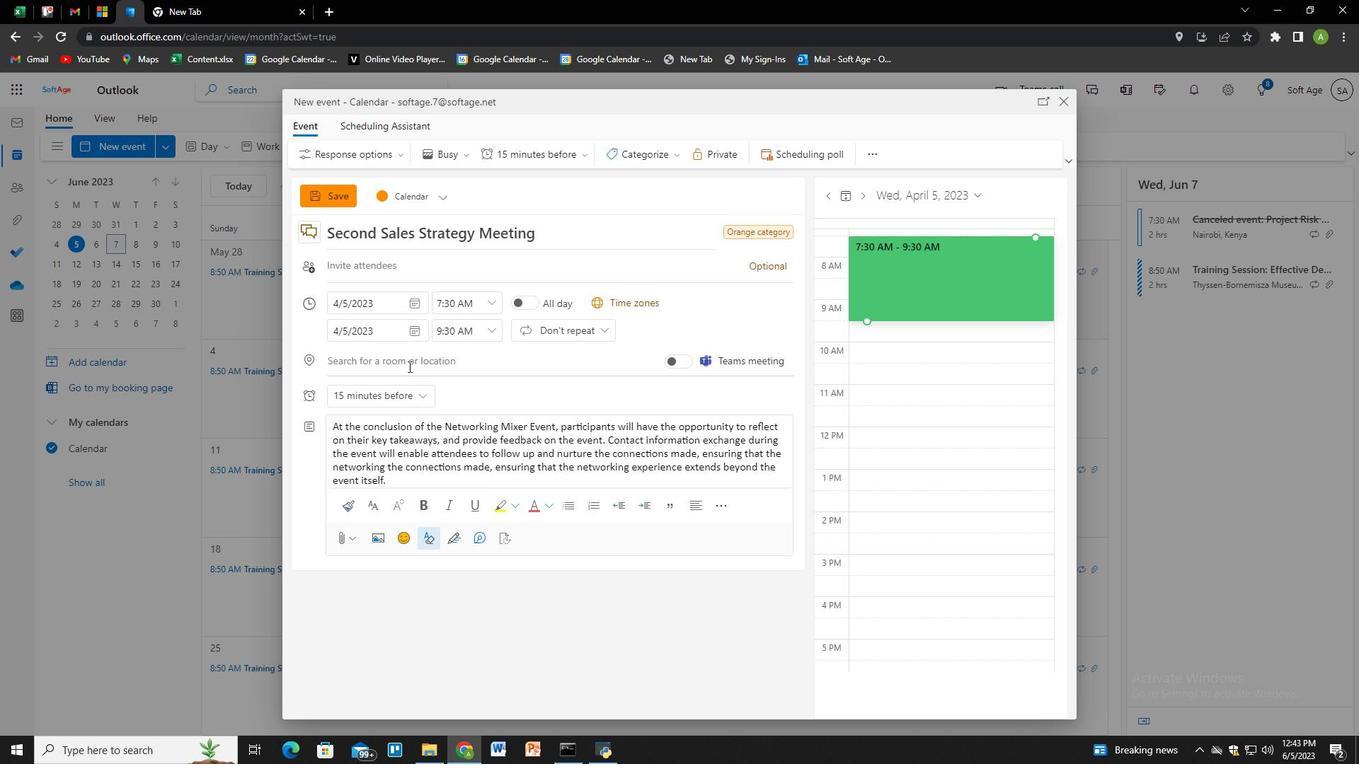 
Action: Mouse pressed left at (412, 358)
Screenshot: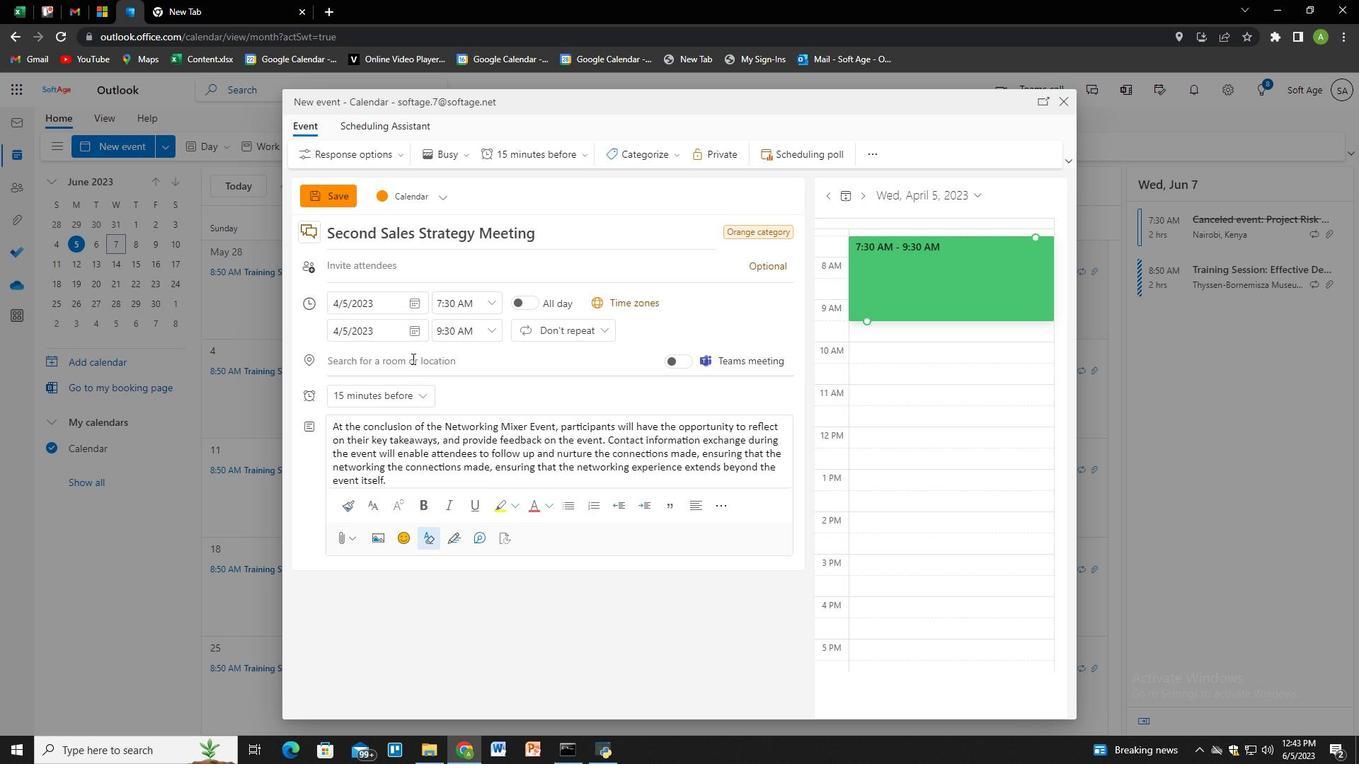 
Action: Key pressed 890<Key.space><Key.shift>Olive<Key.space><Key.shift>Lane,<Key.space><Key.shift>Girona,<Key.space><Key.shift>Spain<Key.down><Key.enter>
Screenshot: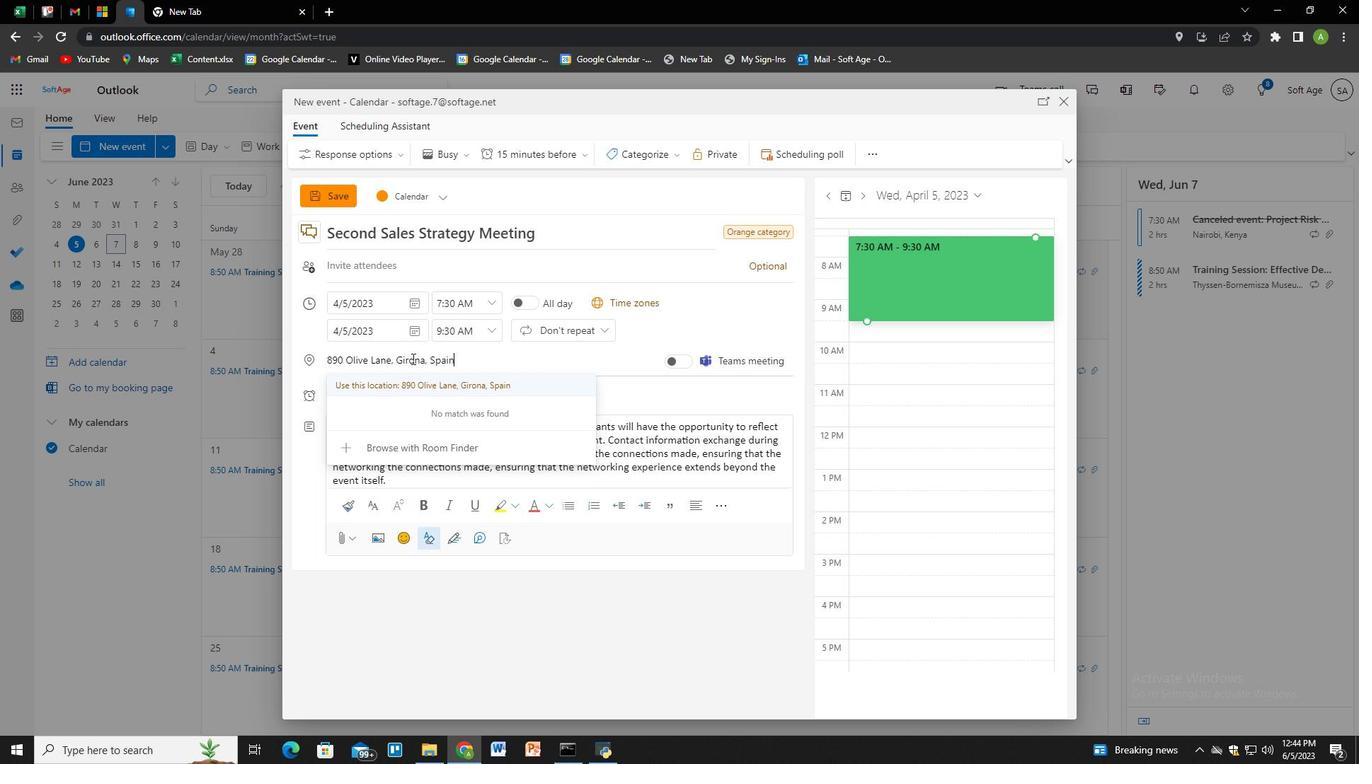 
Action: Mouse moved to (416, 266)
Screenshot: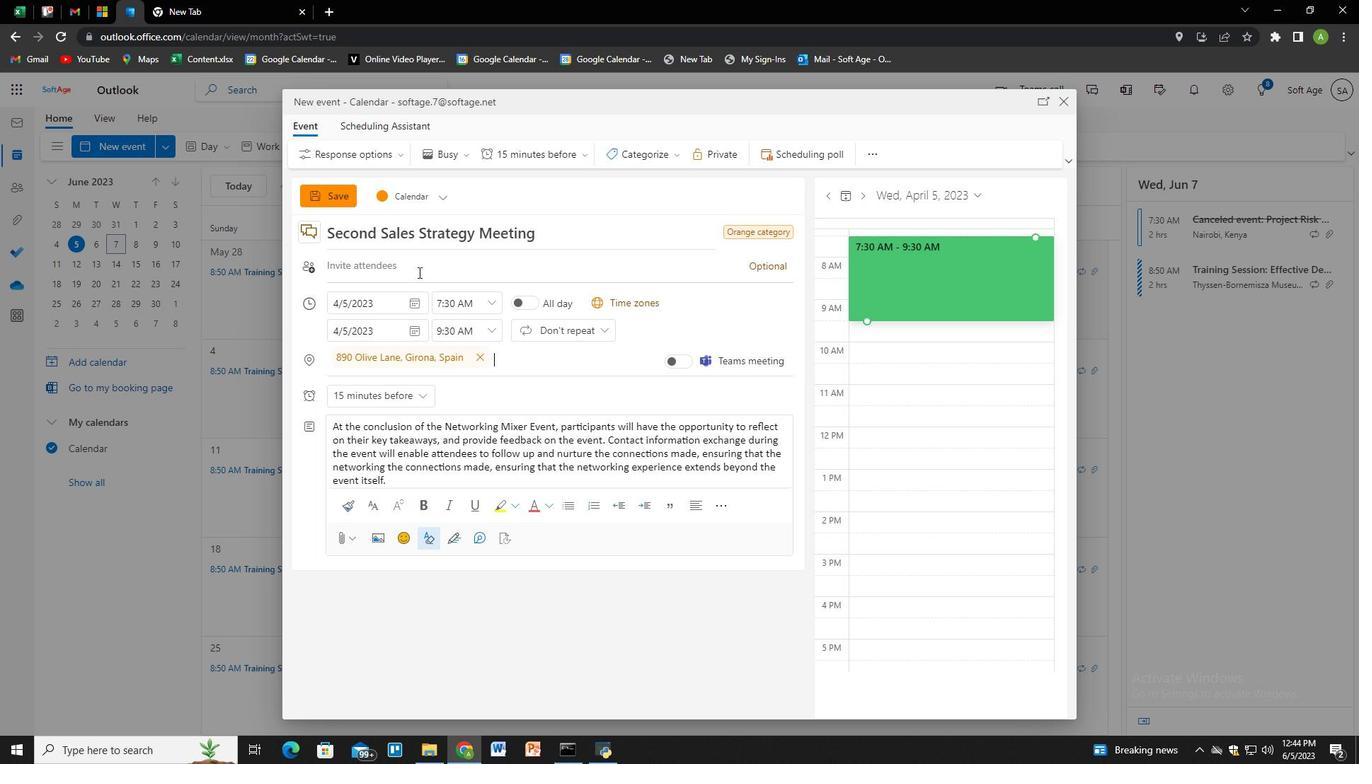 
Action: Mouse pressed left at (416, 266)
Screenshot: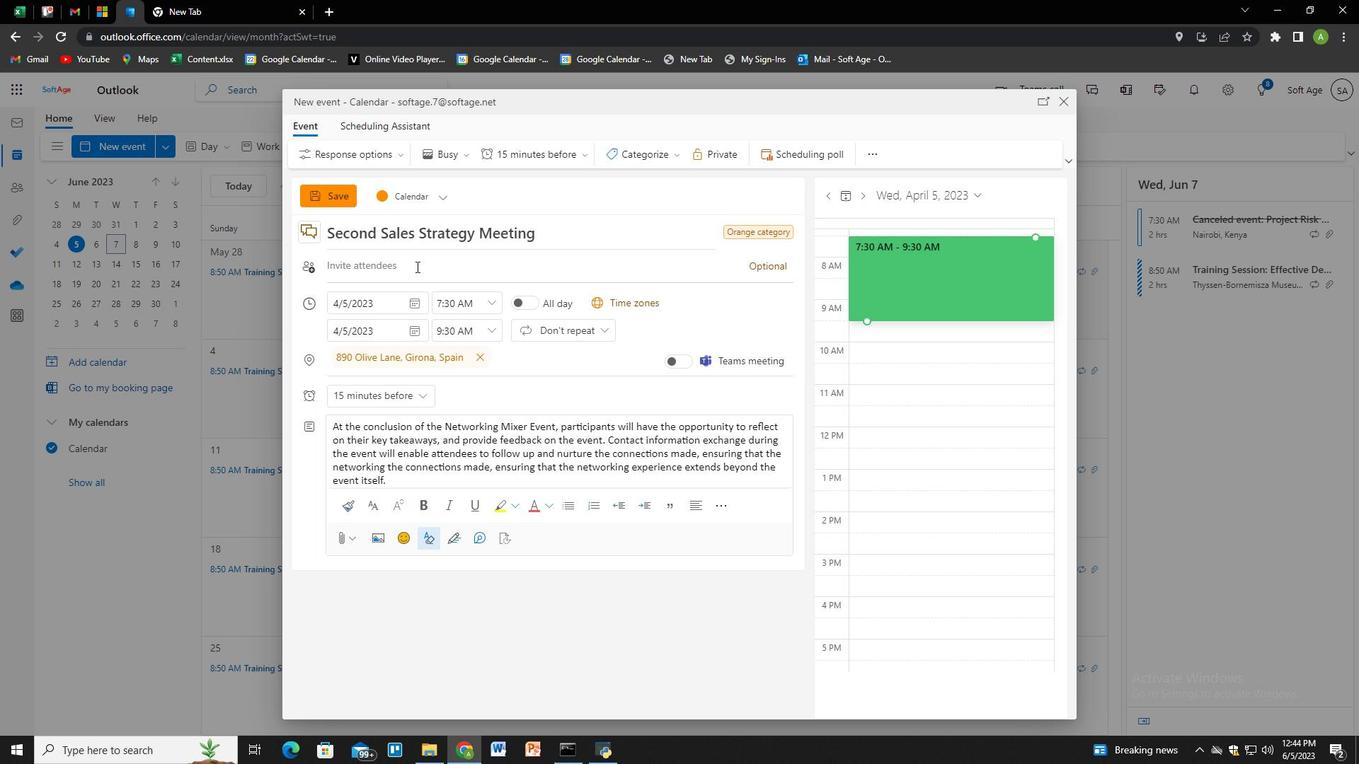 
Action: Key pressed softage.6<Key.shift>@softage.net<Key.enter>softage.8<Key.shift>@softage.net<Key.enter>
Screenshot: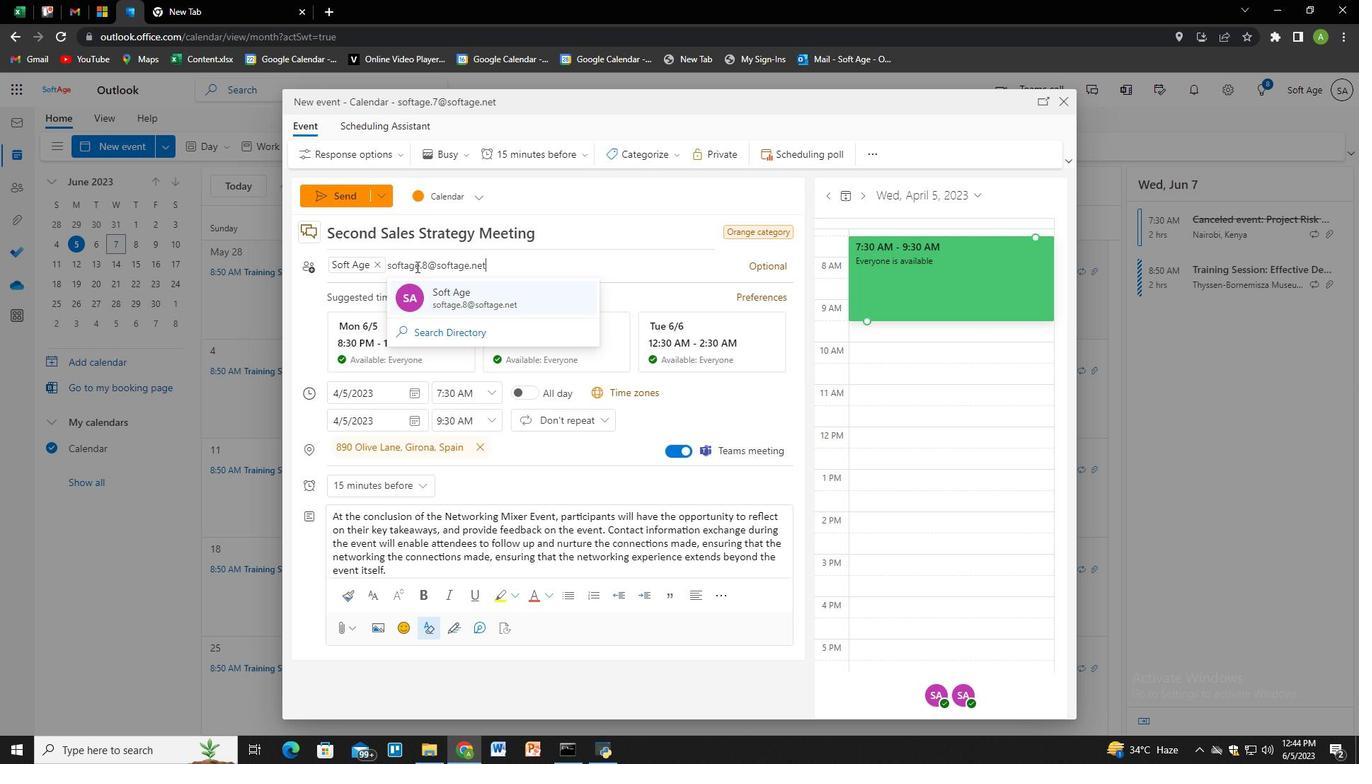 
Action: Mouse moved to (618, 252)
Screenshot: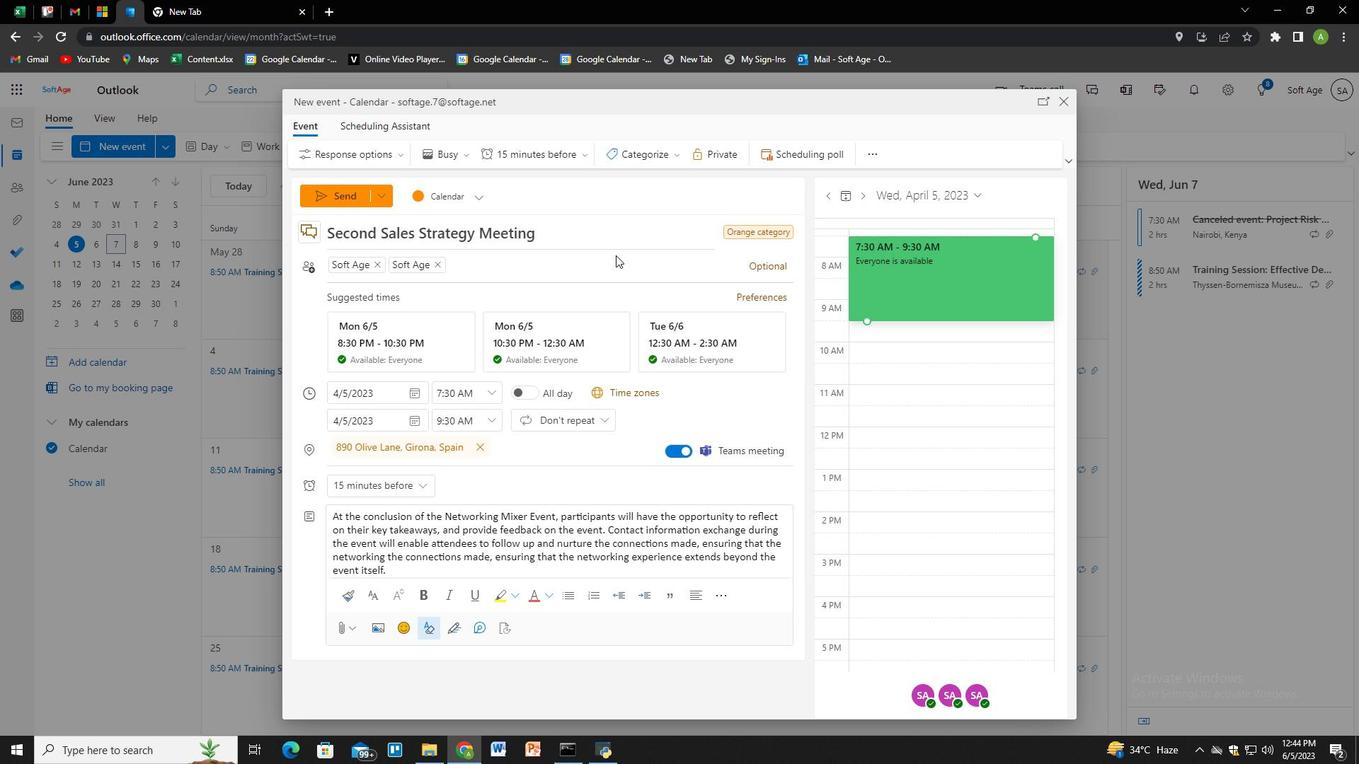 
Action: Mouse pressed left at (618, 252)
Screenshot: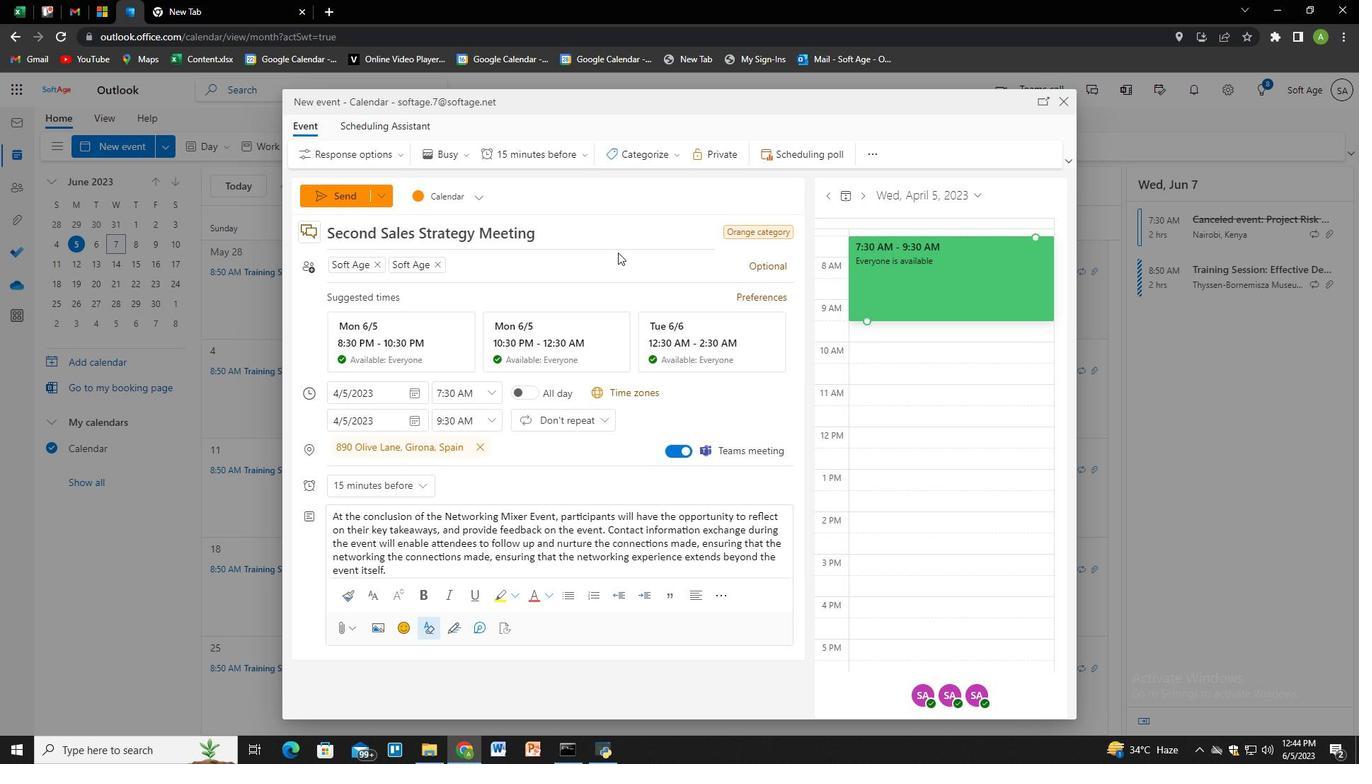 
Action: Mouse moved to (547, 160)
Screenshot: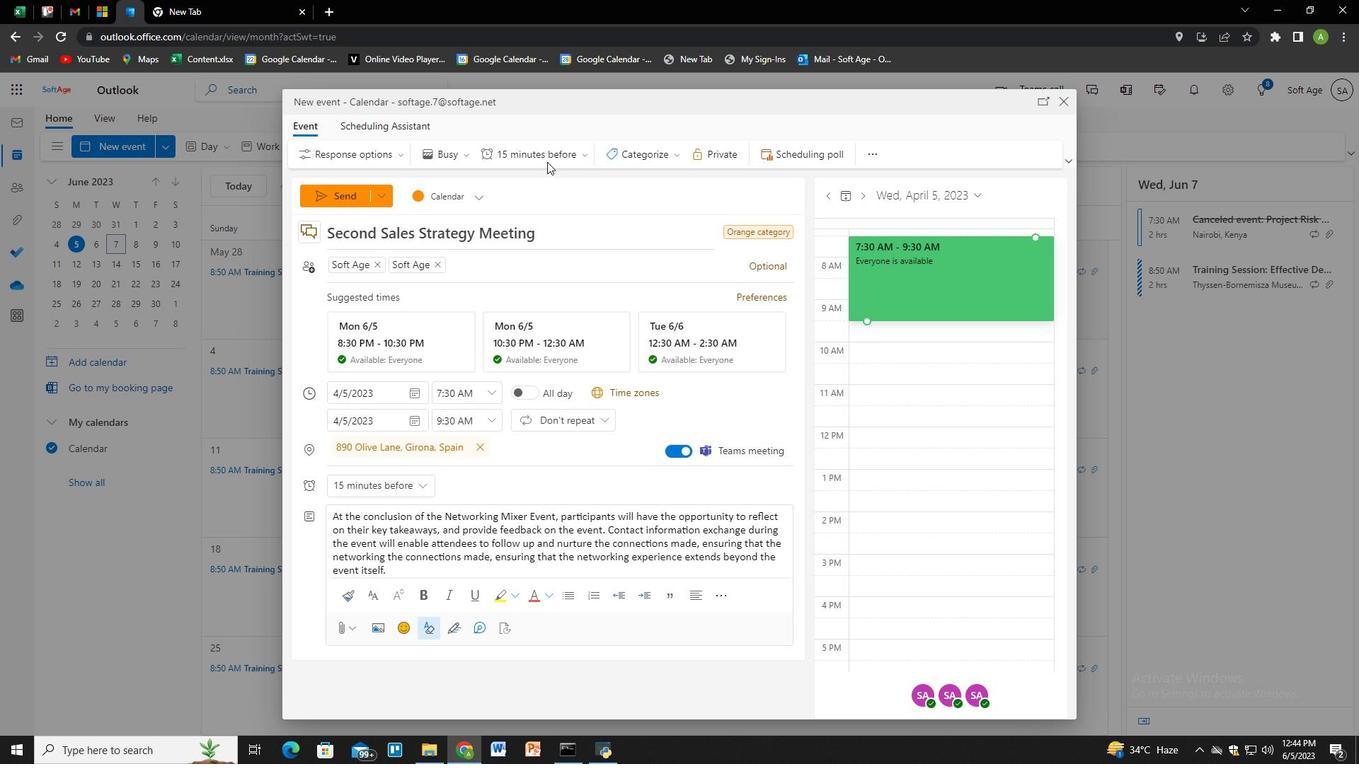 
Action: Mouse pressed left at (547, 160)
Screenshot: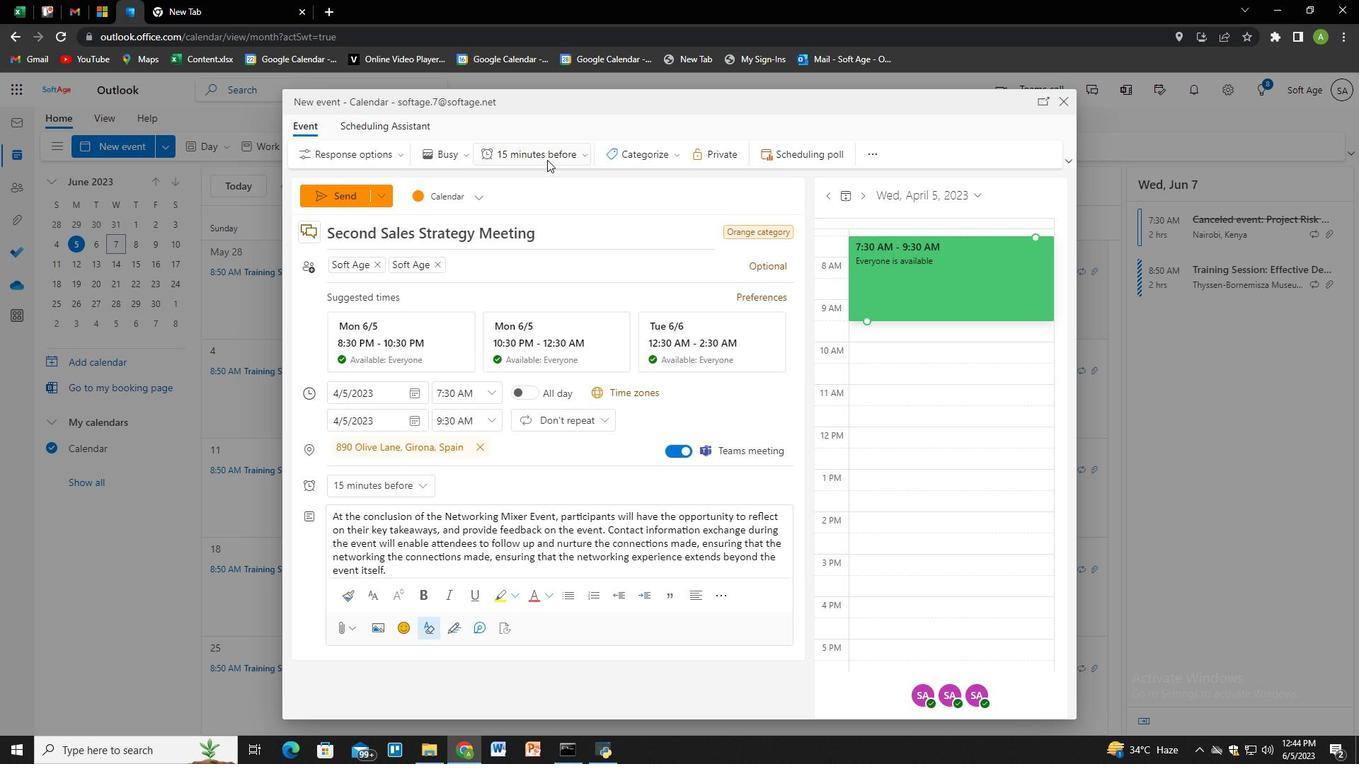
Action: Mouse moved to (543, 434)
Screenshot: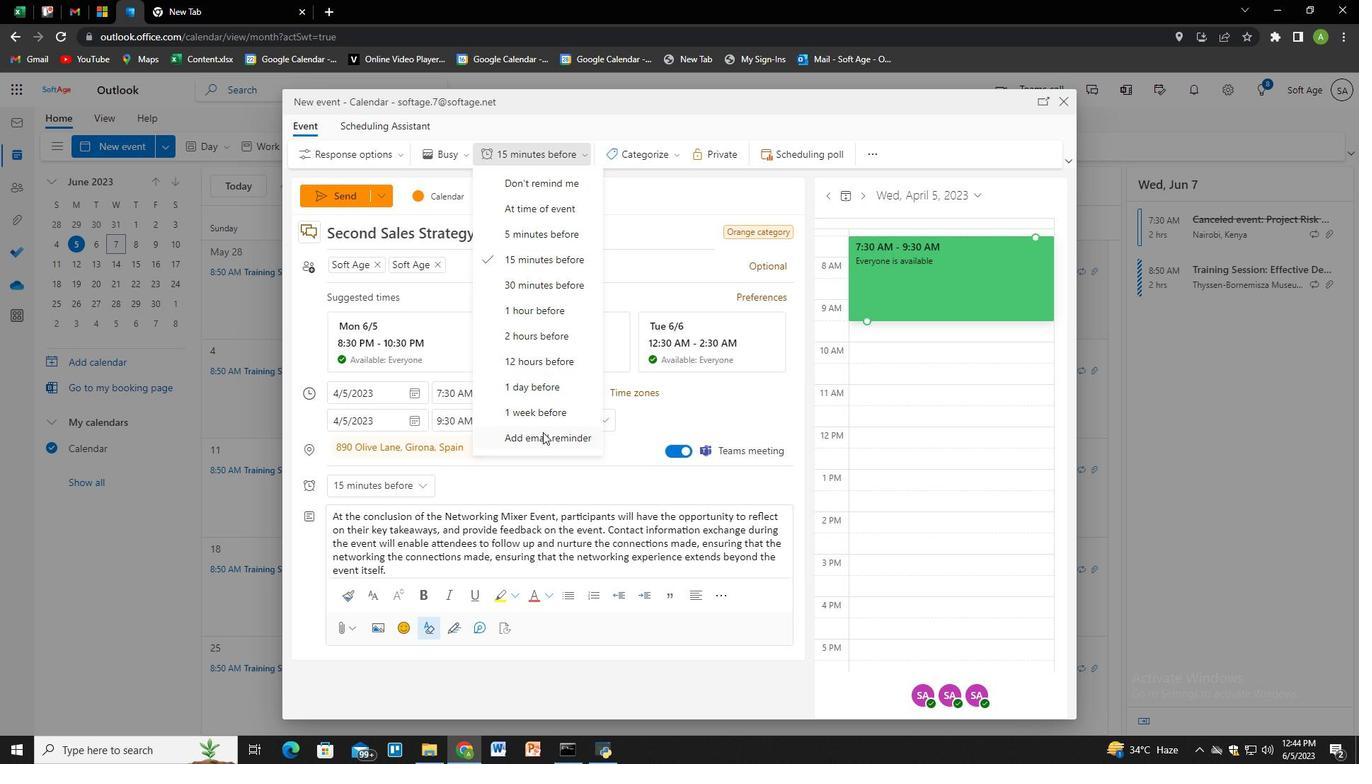 
Action: Mouse pressed left at (543, 434)
Screenshot: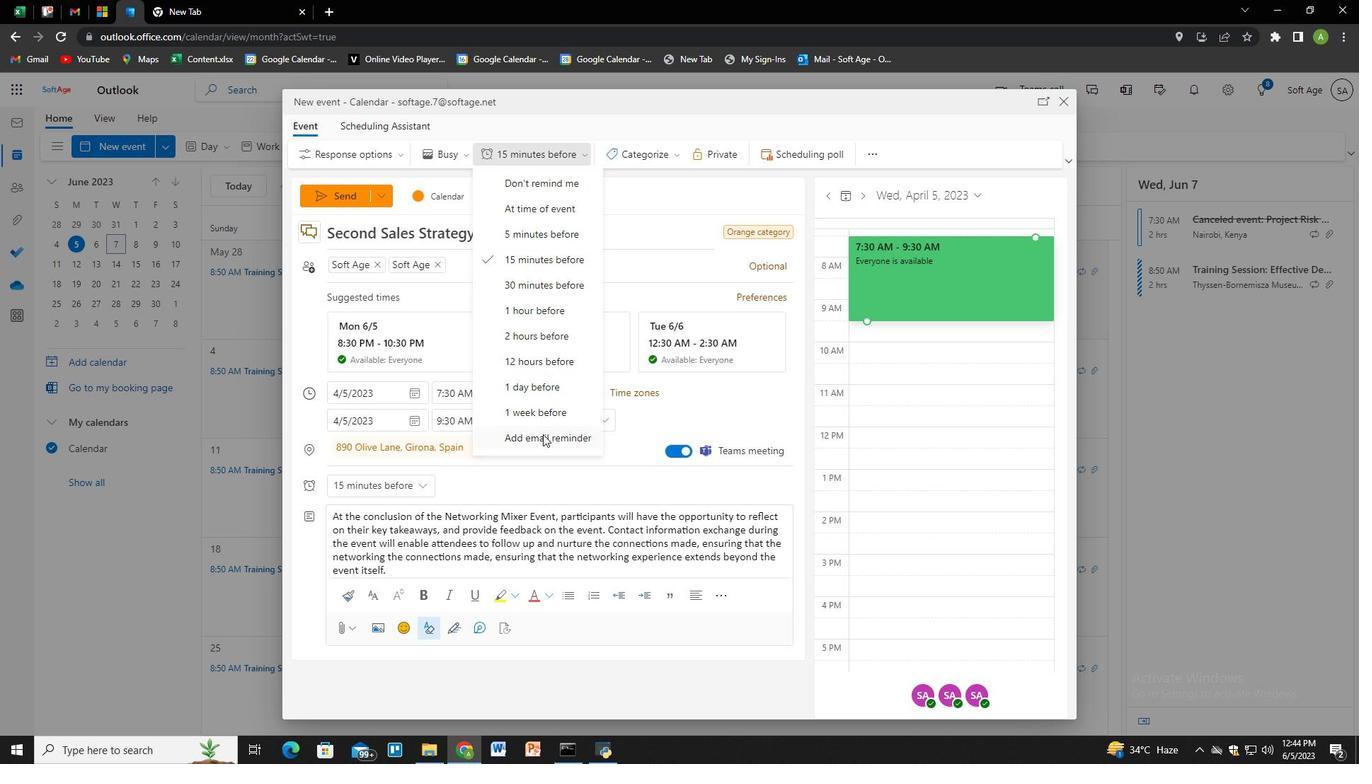 
Action: Mouse moved to (539, 317)
Screenshot: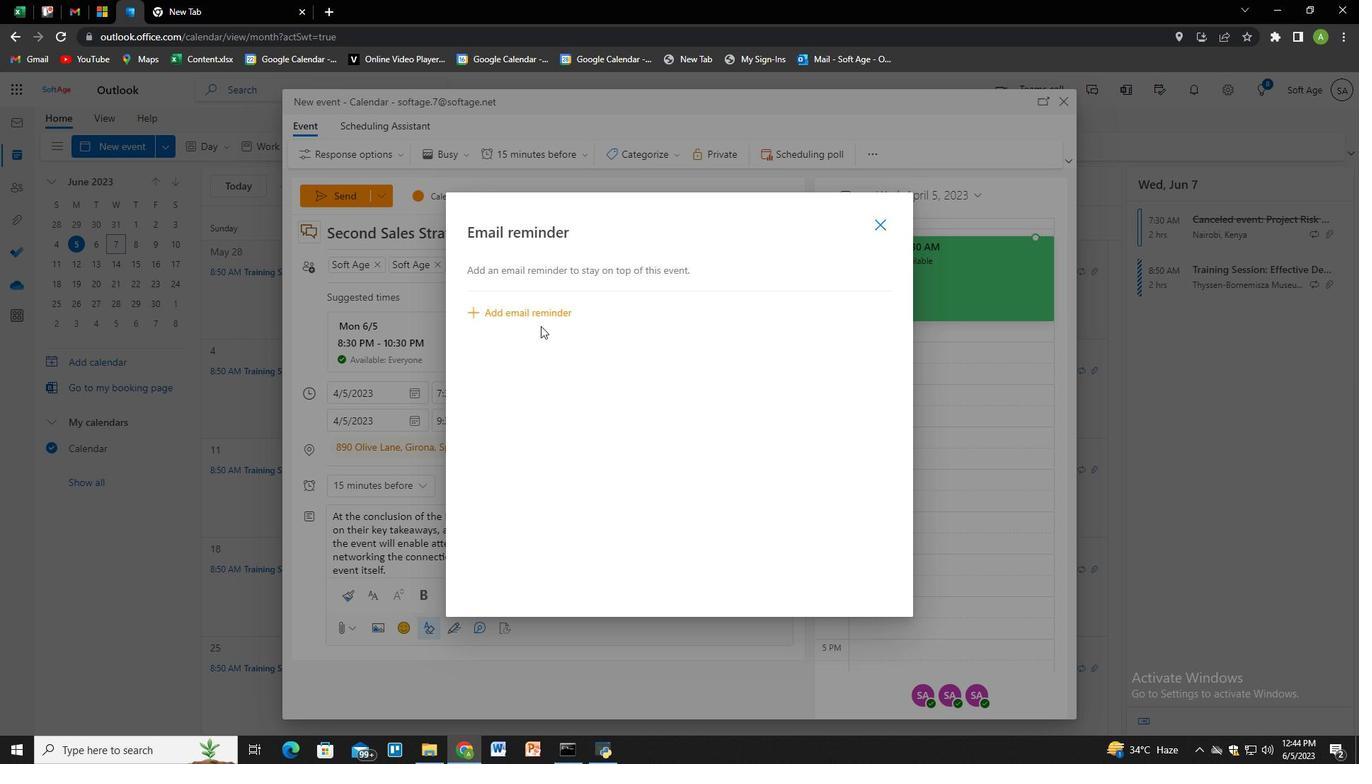 
Action: Mouse pressed left at (539, 317)
Screenshot: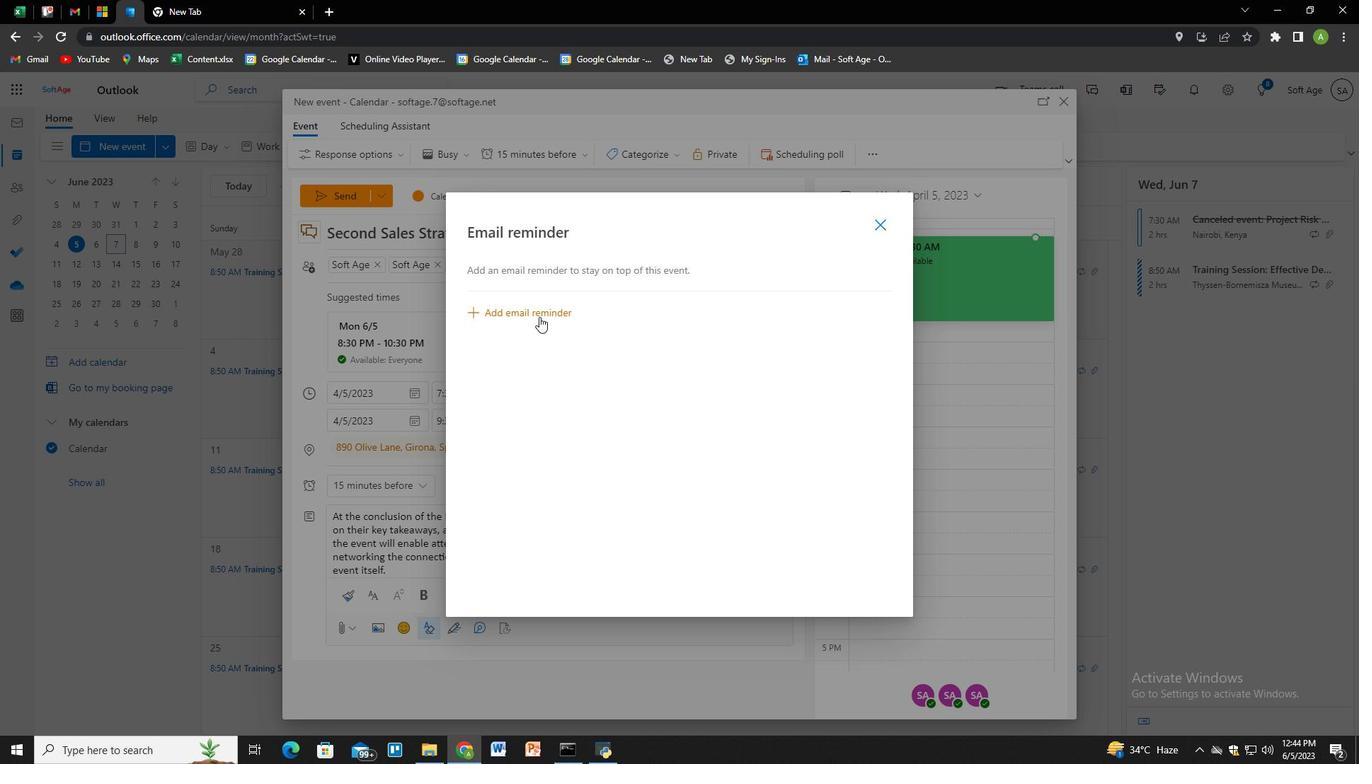 
Action: Mouse moved to (545, 354)
Screenshot: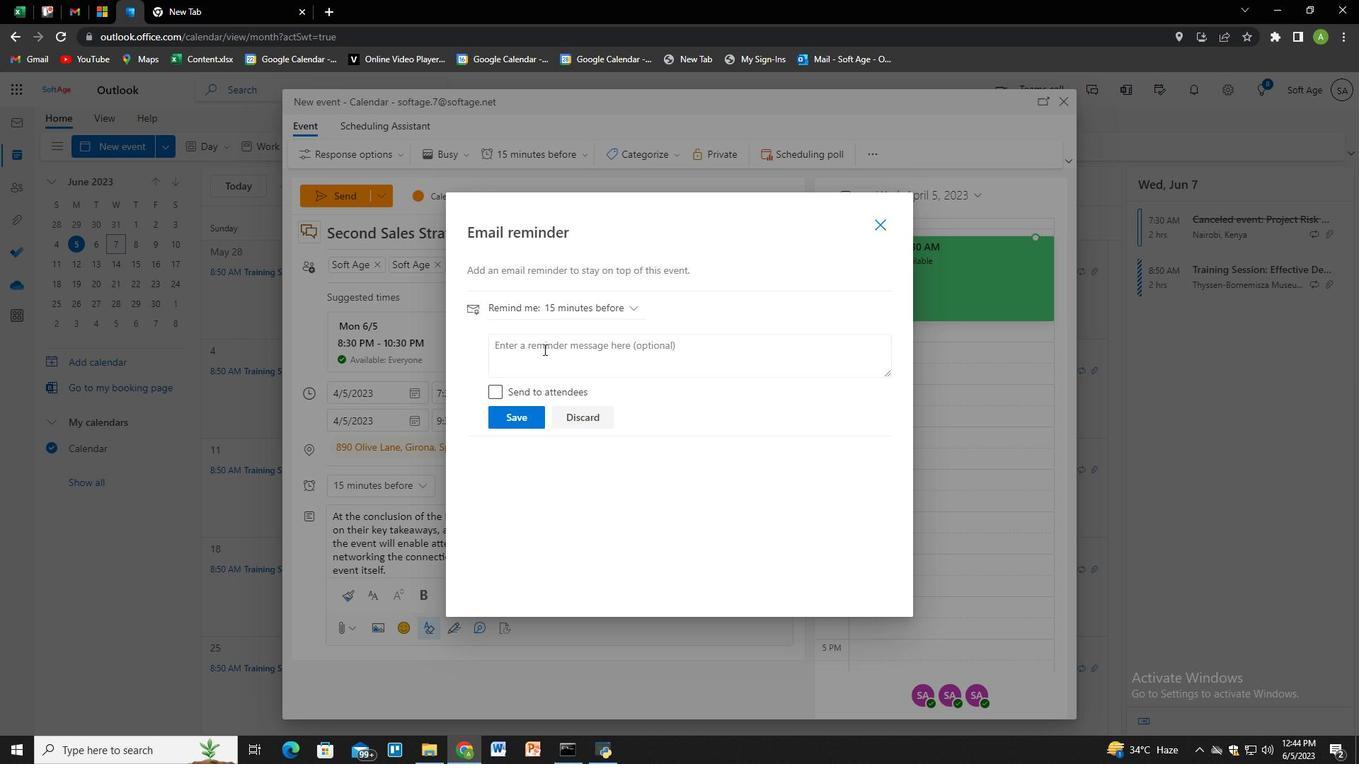
Action: Mouse pressed left at (545, 354)
Screenshot: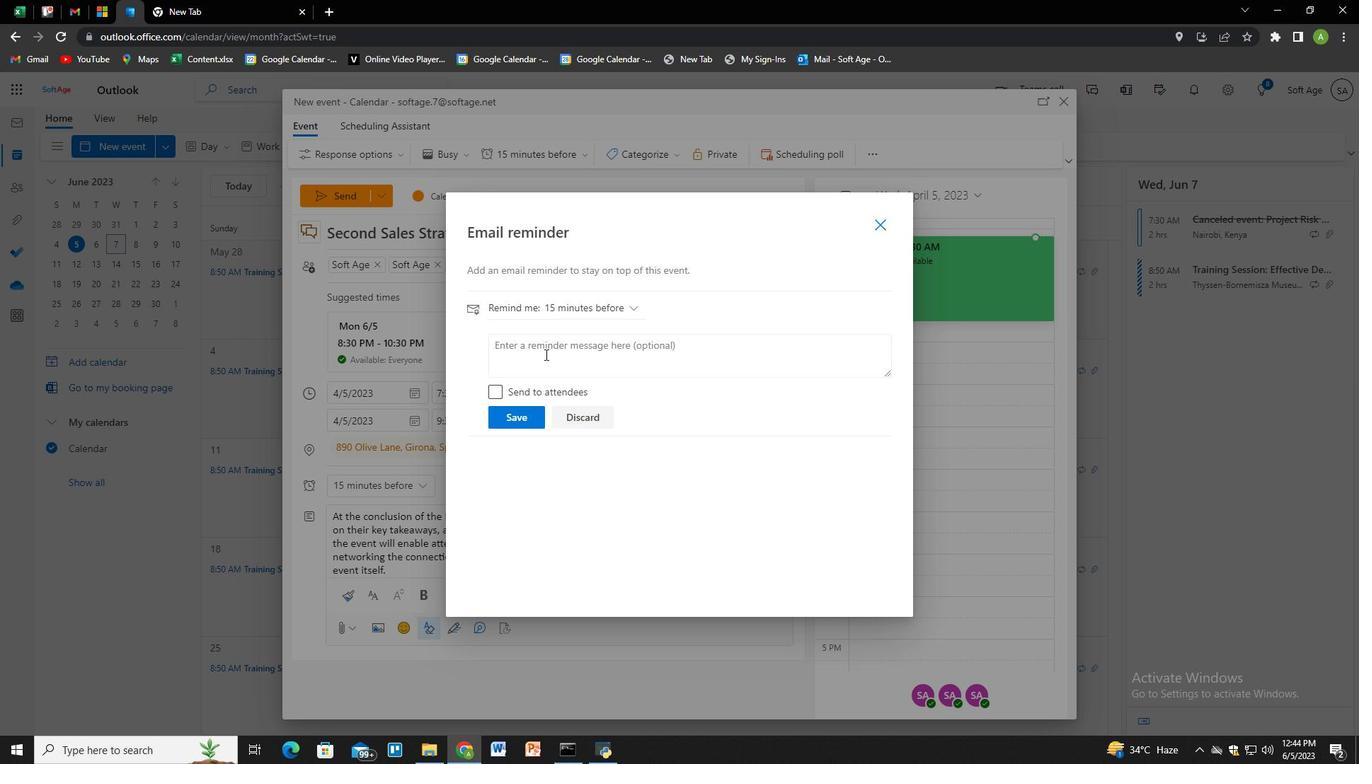 
Action: Key pressed 74
Screenshot: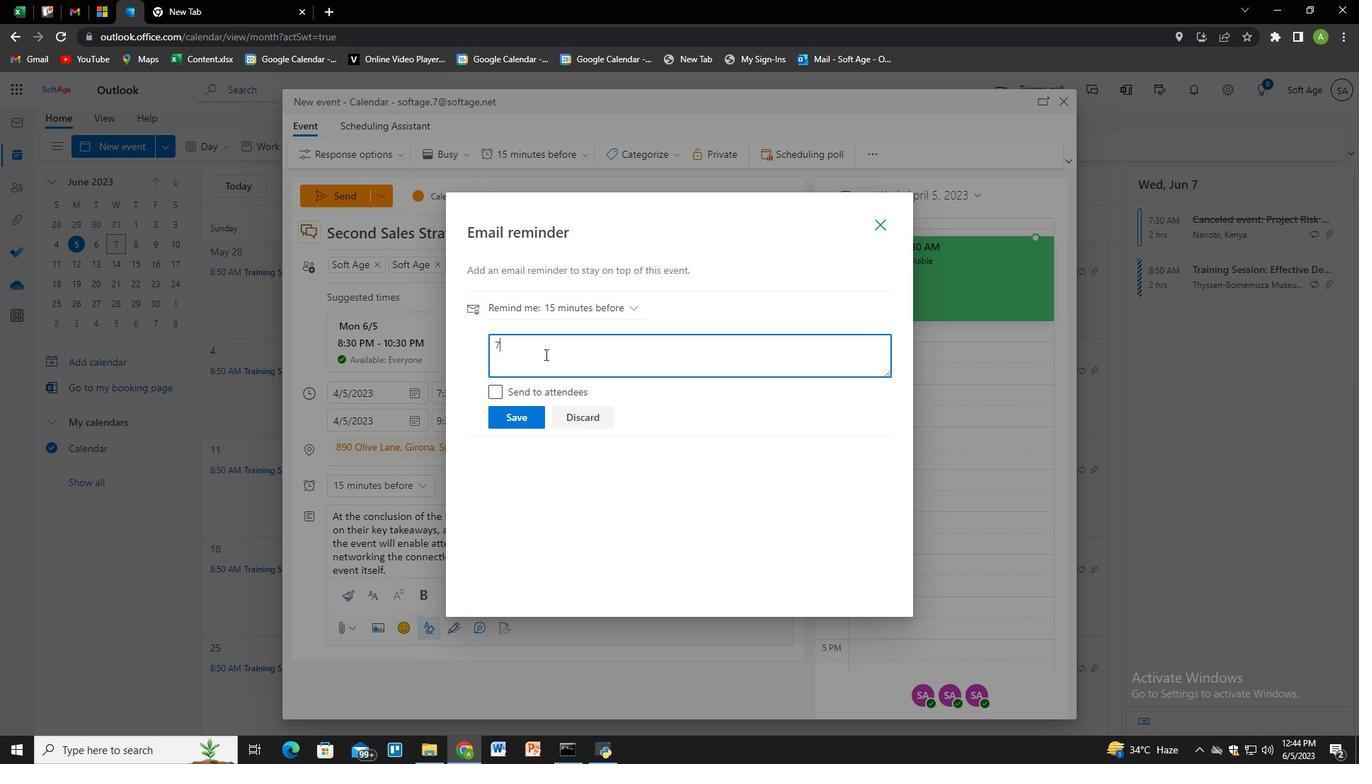 
Action: Mouse moved to (524, 415)
Screenshot: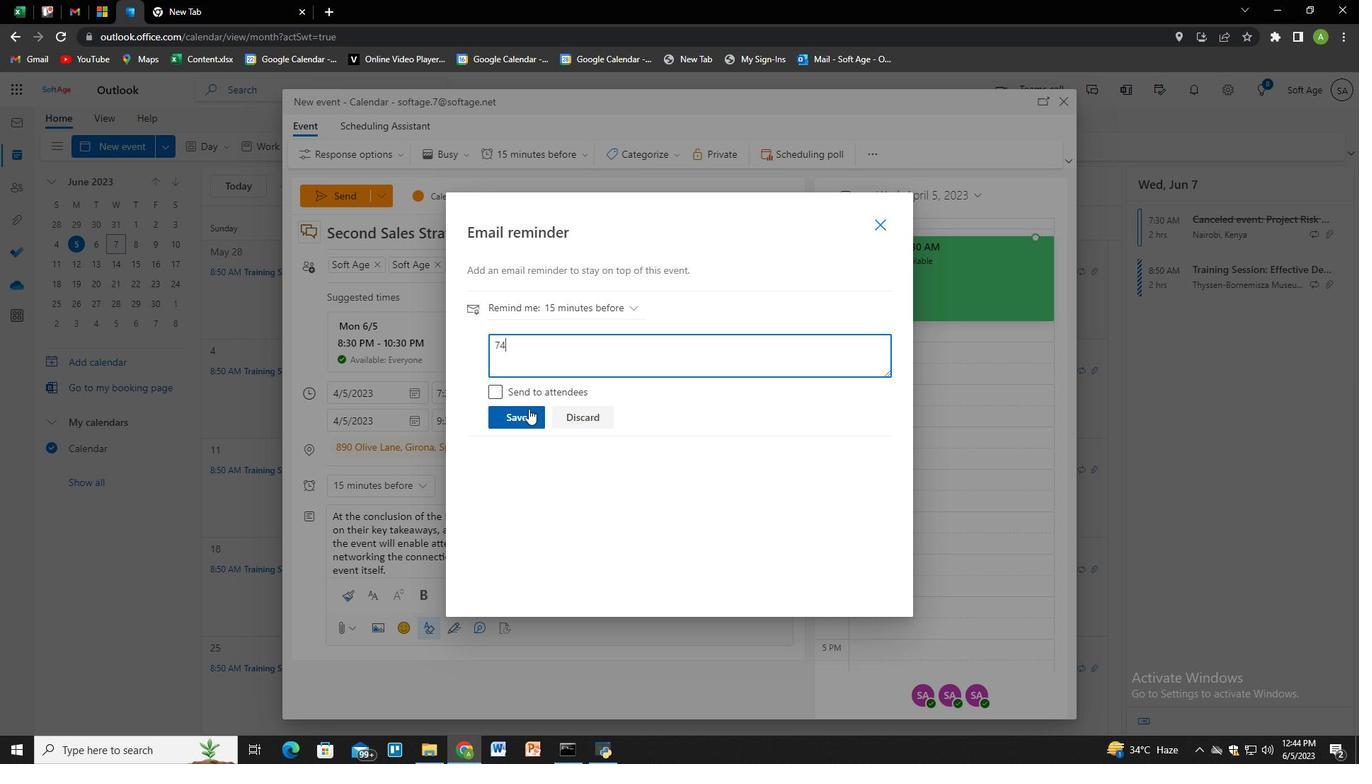 
Action: Mouse pressed left at (524, 415)
Screenshot: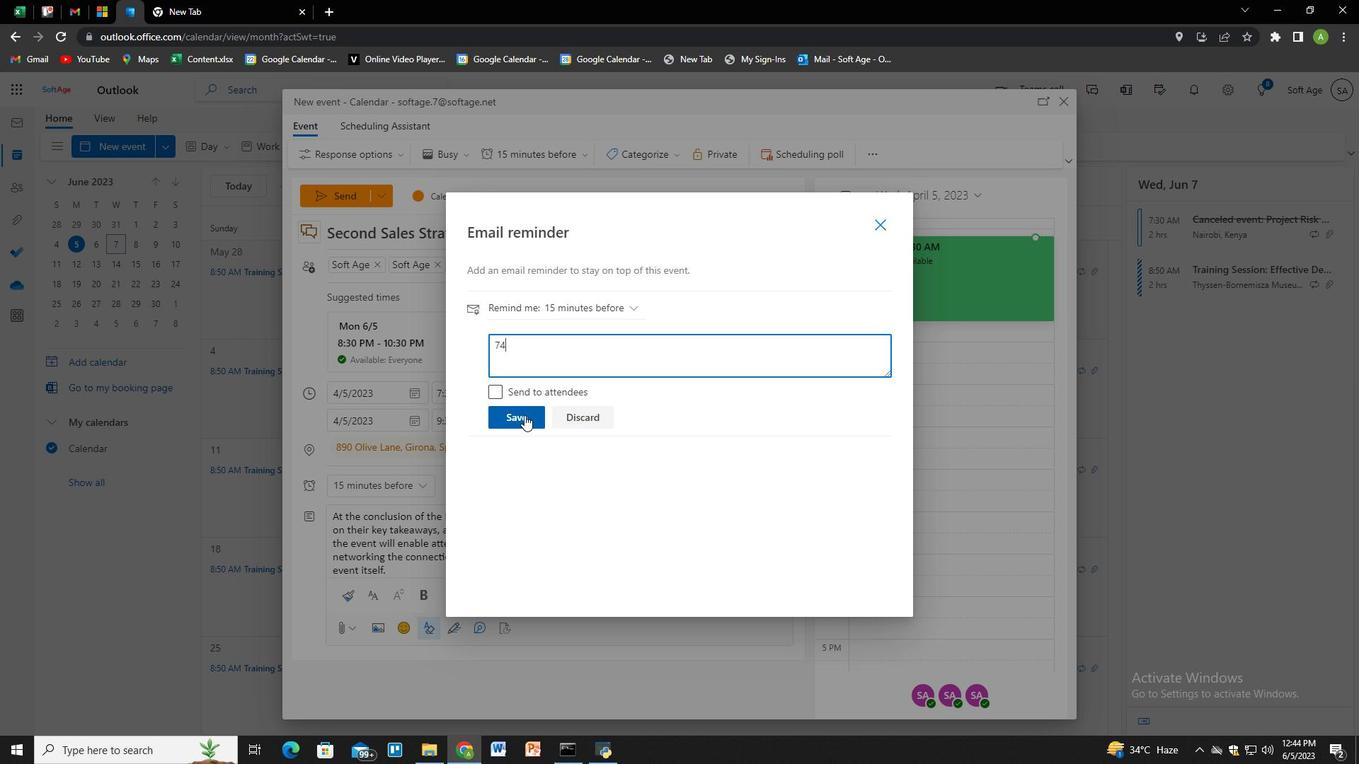 
Action: Mouse moved to (875, 222)
Screenshot: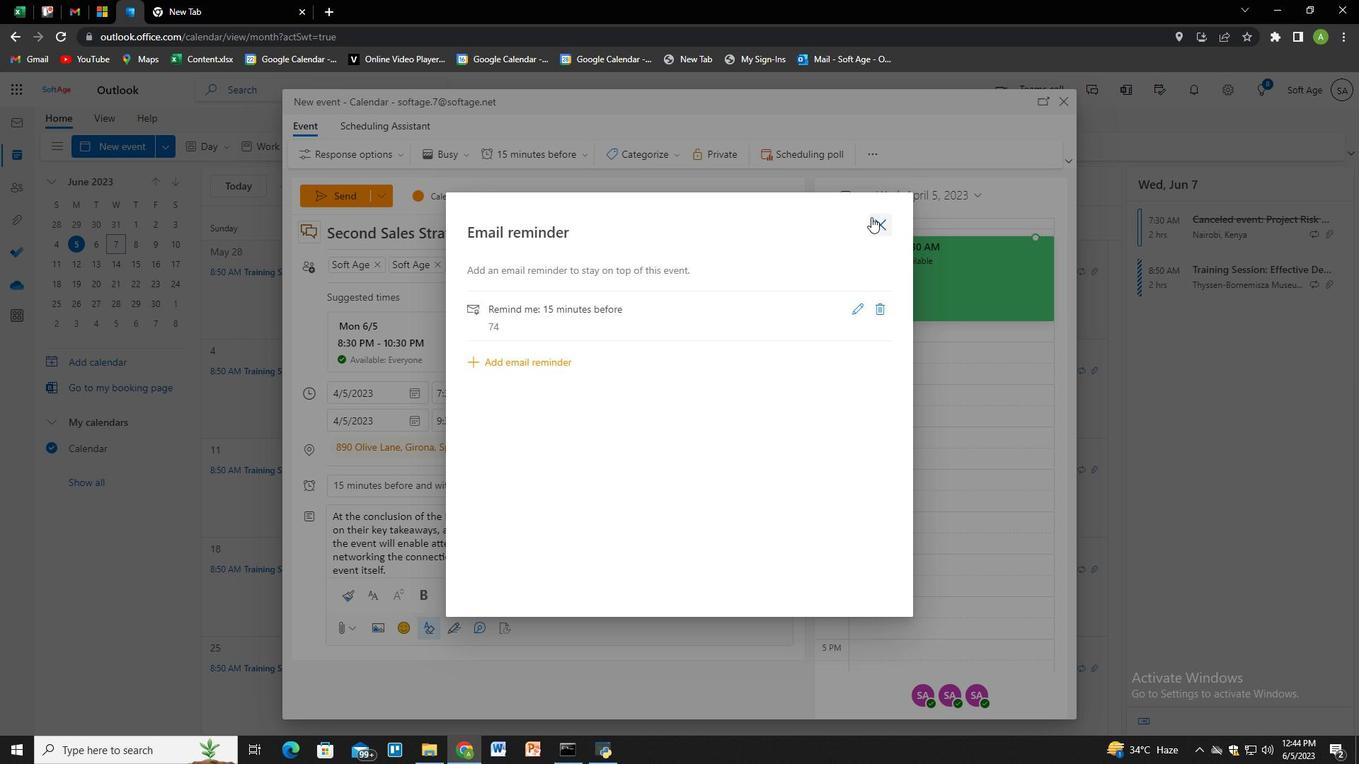 
Action: Mouse pressed left at (875, 222)
Screenshot: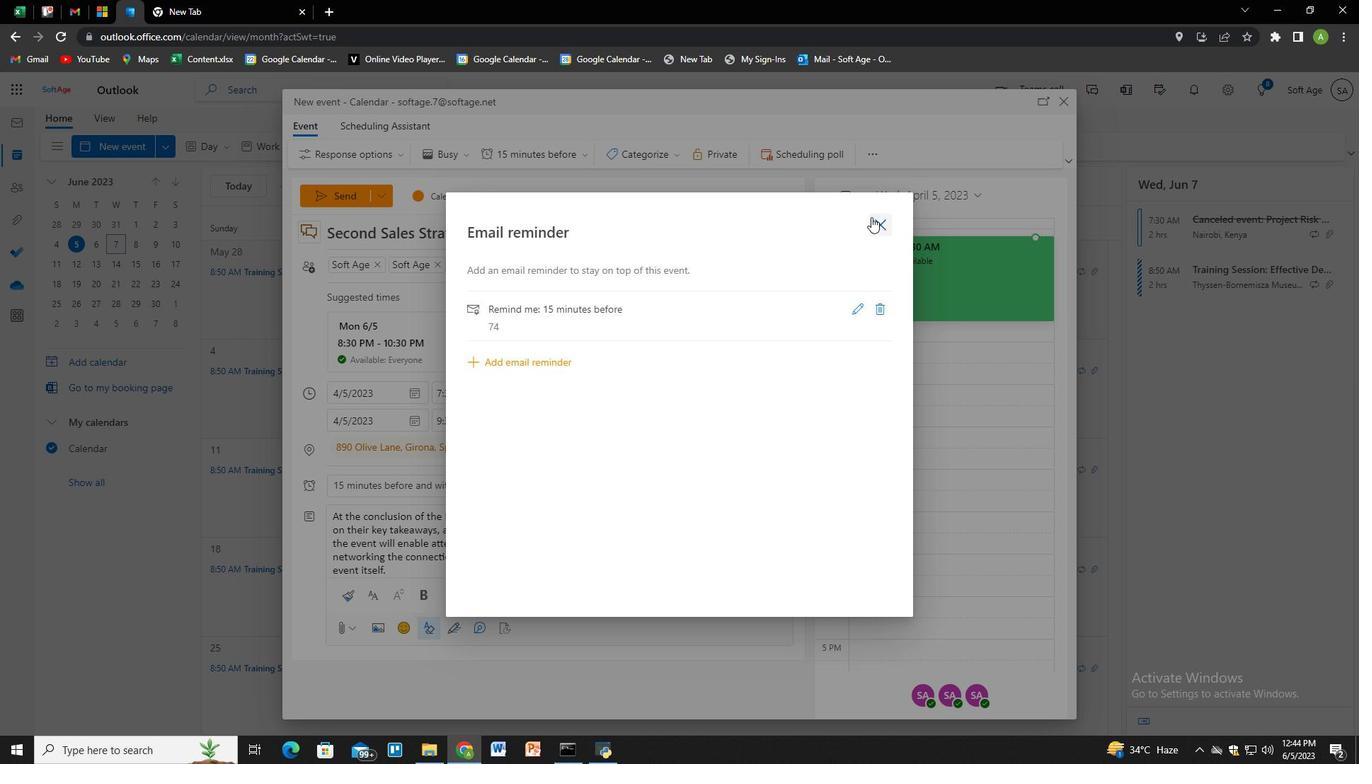 
Action: Mouse moved to (351, 194)
Screenshot: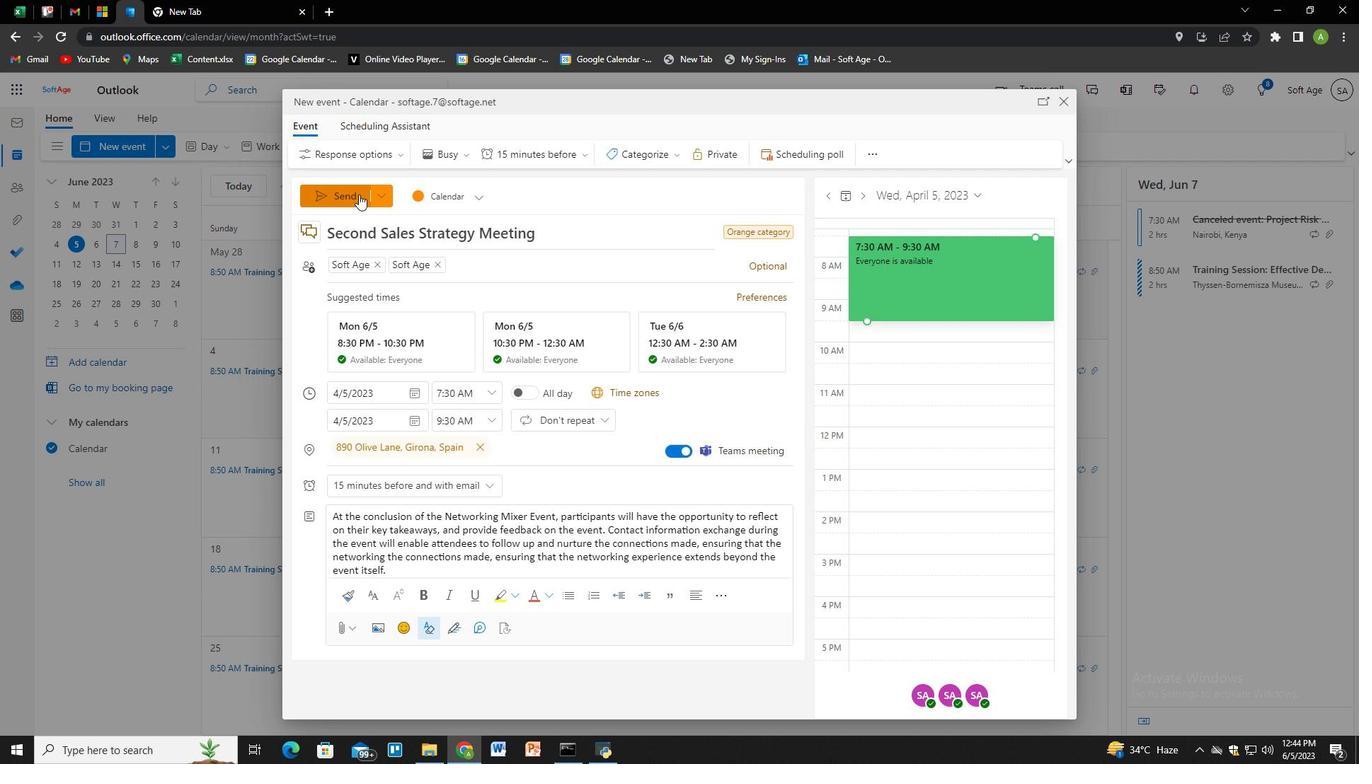 
Action: Mouse pressed left at (351, 194)
Screenshot: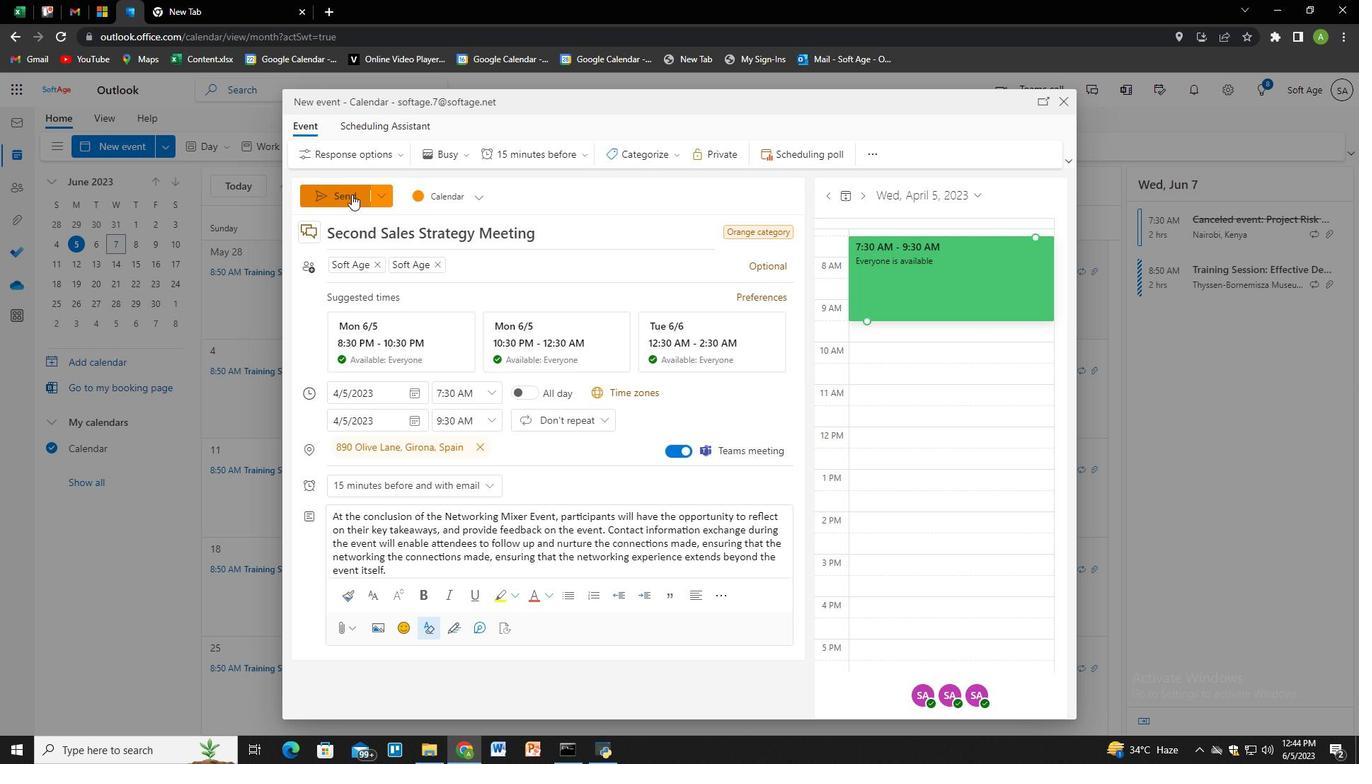 
Action: Mouse moved to (499, 354)
Screenshot: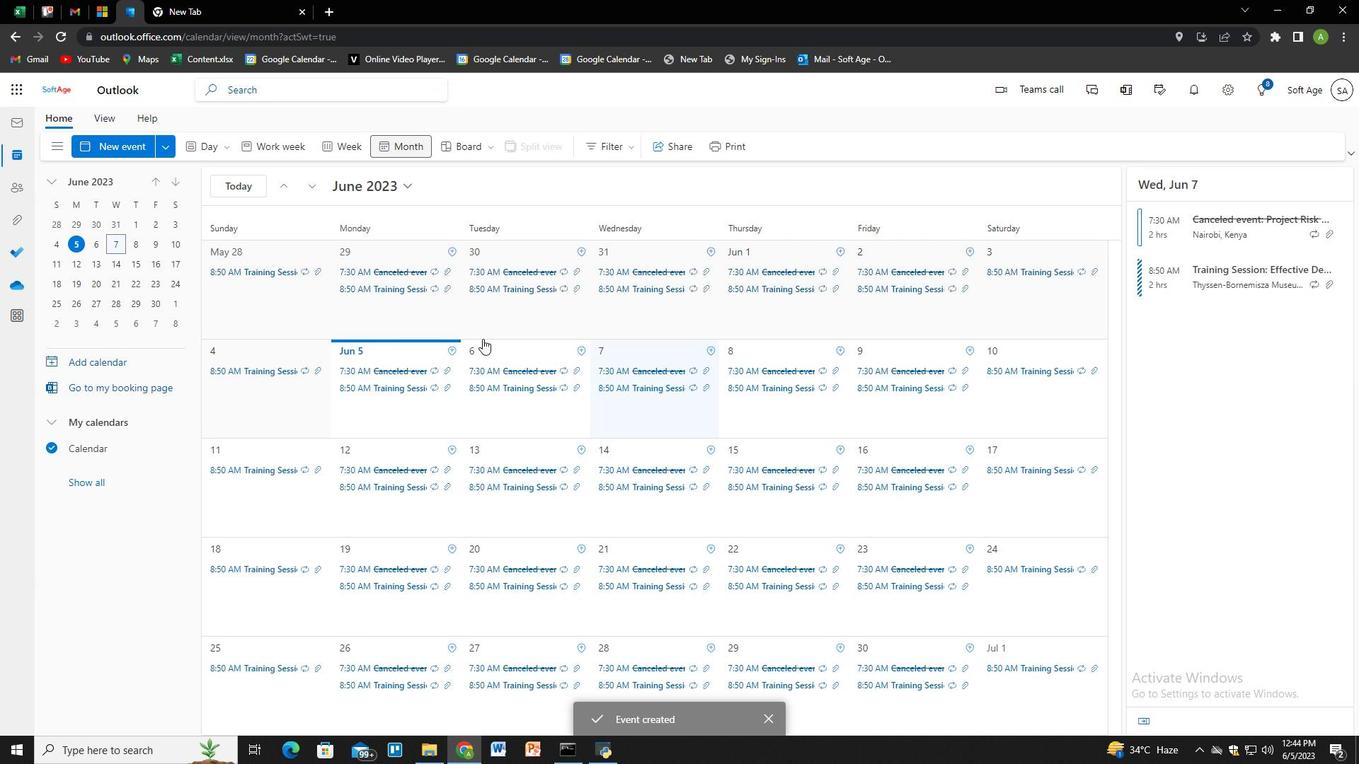 
